 Task: Add a condition where "Hours since ticket status new Is Sixty" in pending tickets.
Action: Mouse moved to (171, 536)
Screenshot: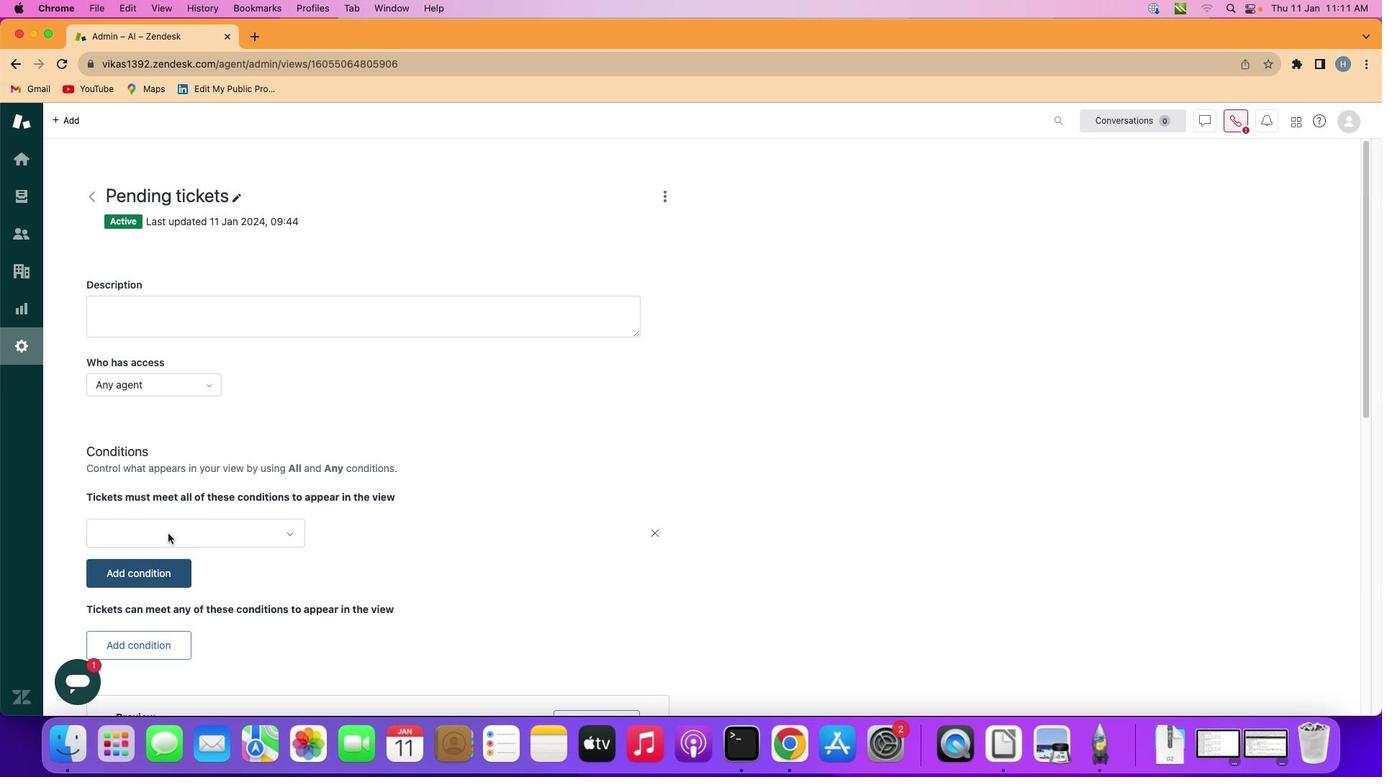
Action: Mouse pressed left at (171, 536)
Screenshot: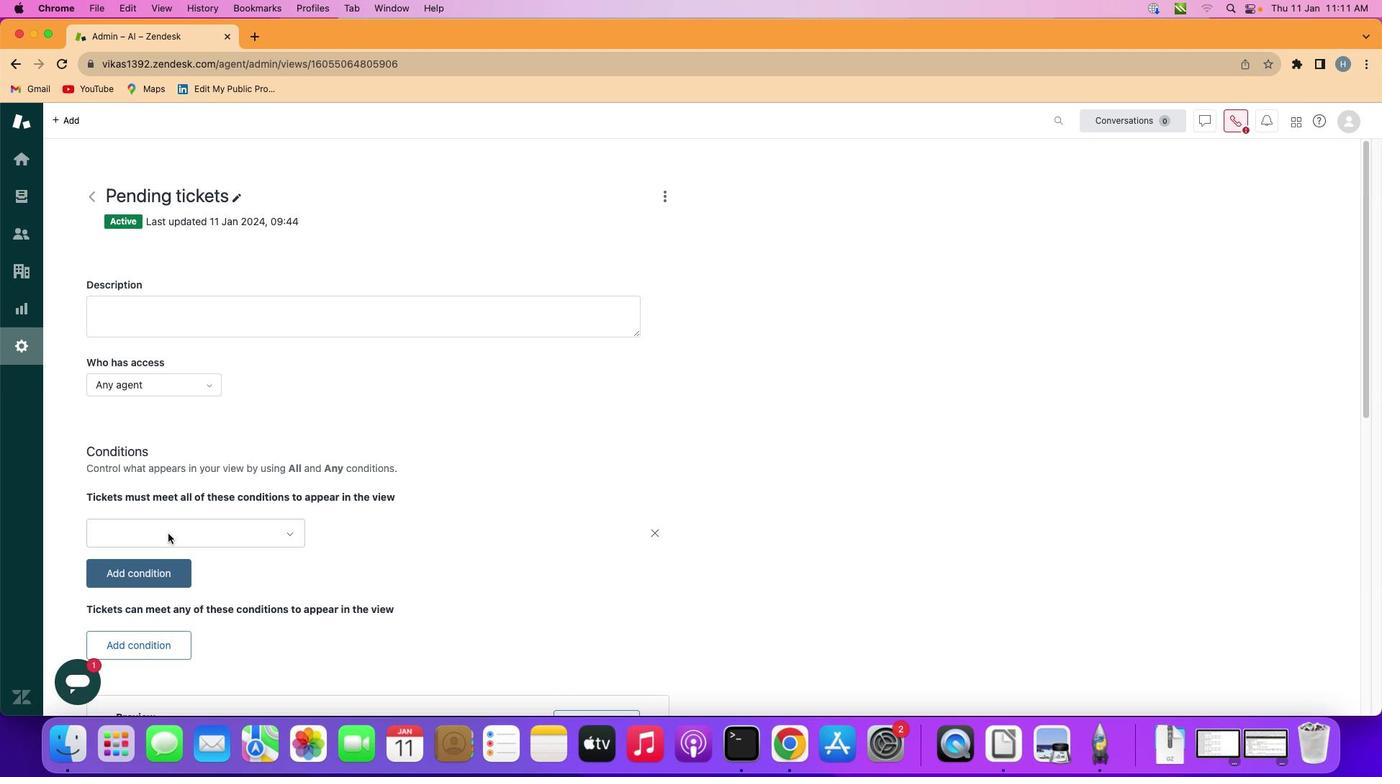 
Action: Mouse moved to (247, 530)
Screenshot: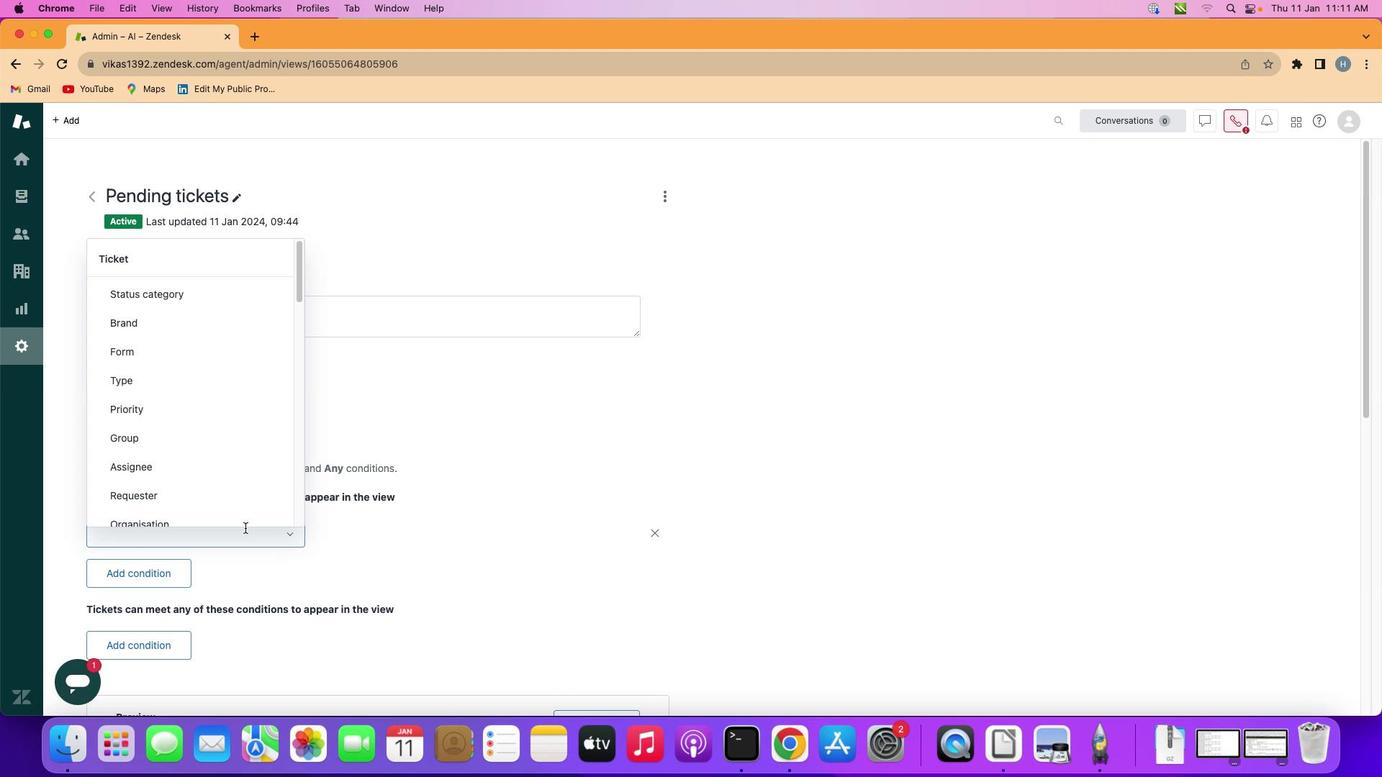 
Action: Mouse pressed left at (247, 530)
Screenshot: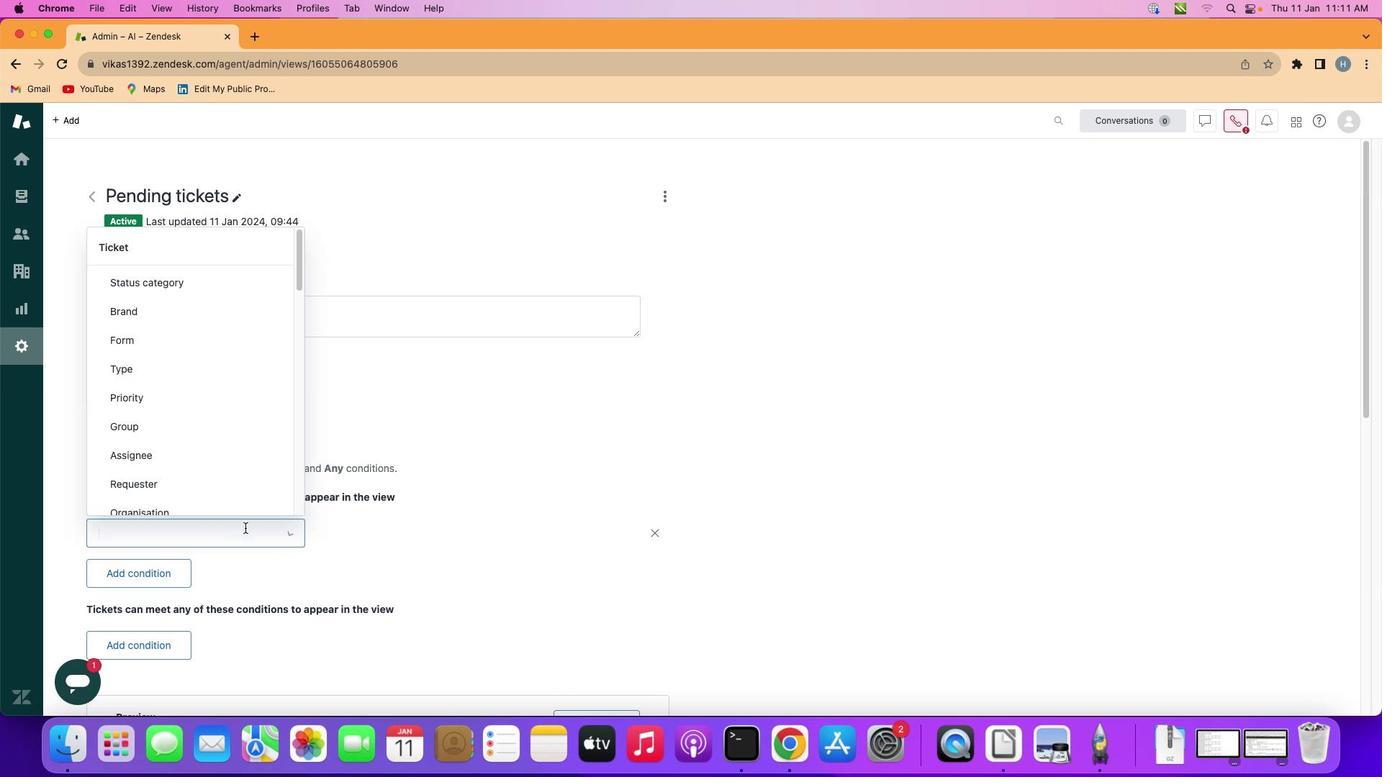 
Action: Mouse moved to (231, 394)
Screenshot: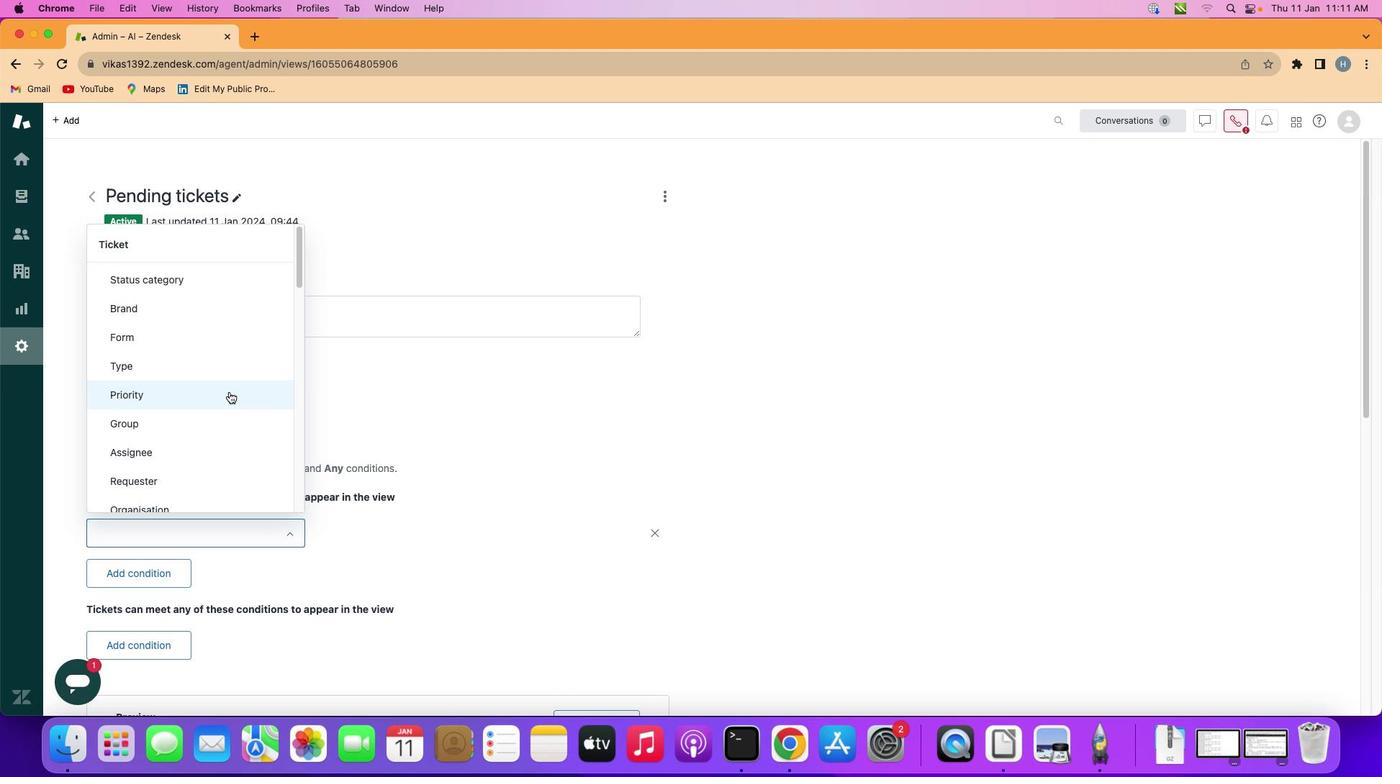 
Action: Mouse scrolled (231, 394) with delta (2, 1)
Screenshot: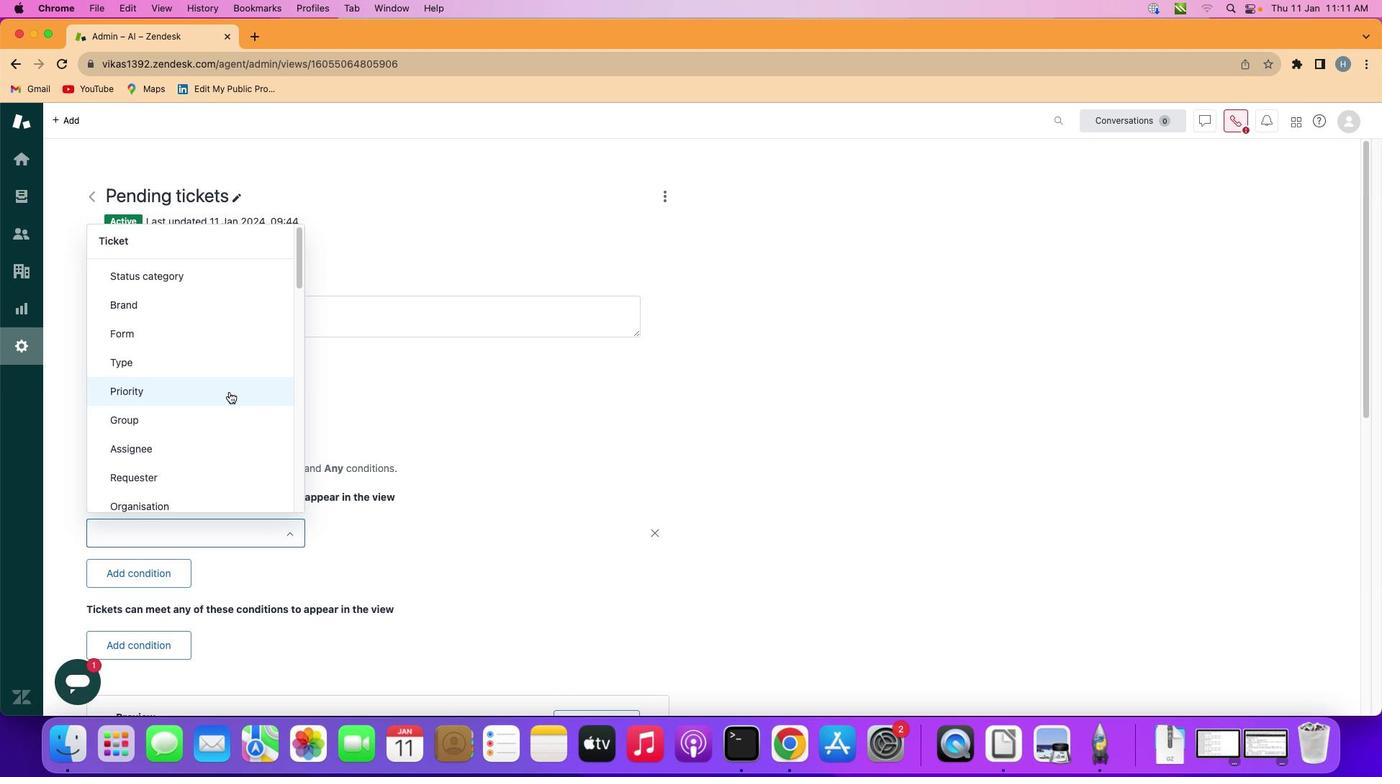 
Action: Mouse scrolled (231, 394) with delta (2, 1)
Screenshot: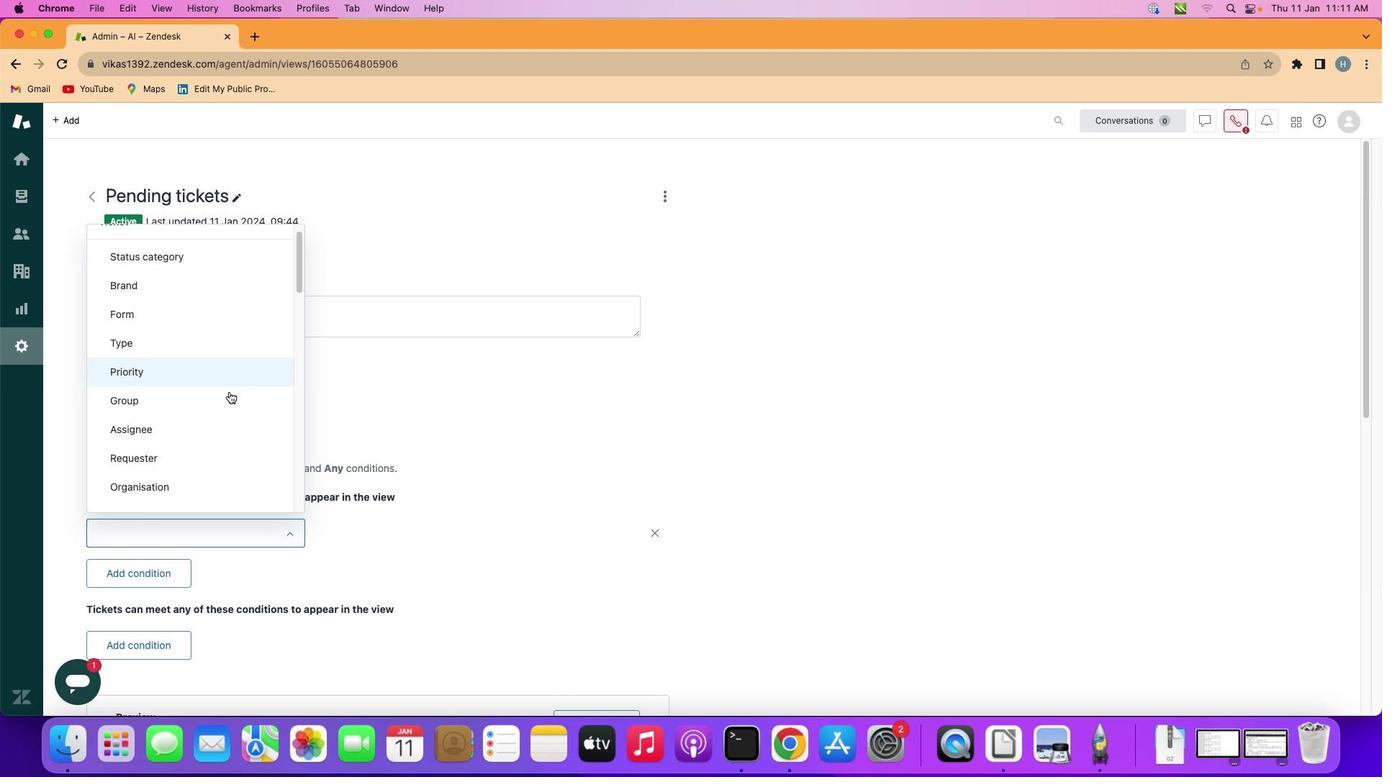 
Action: Mouse scrolled (231, 394) with delta (2, 1)
Screenshot: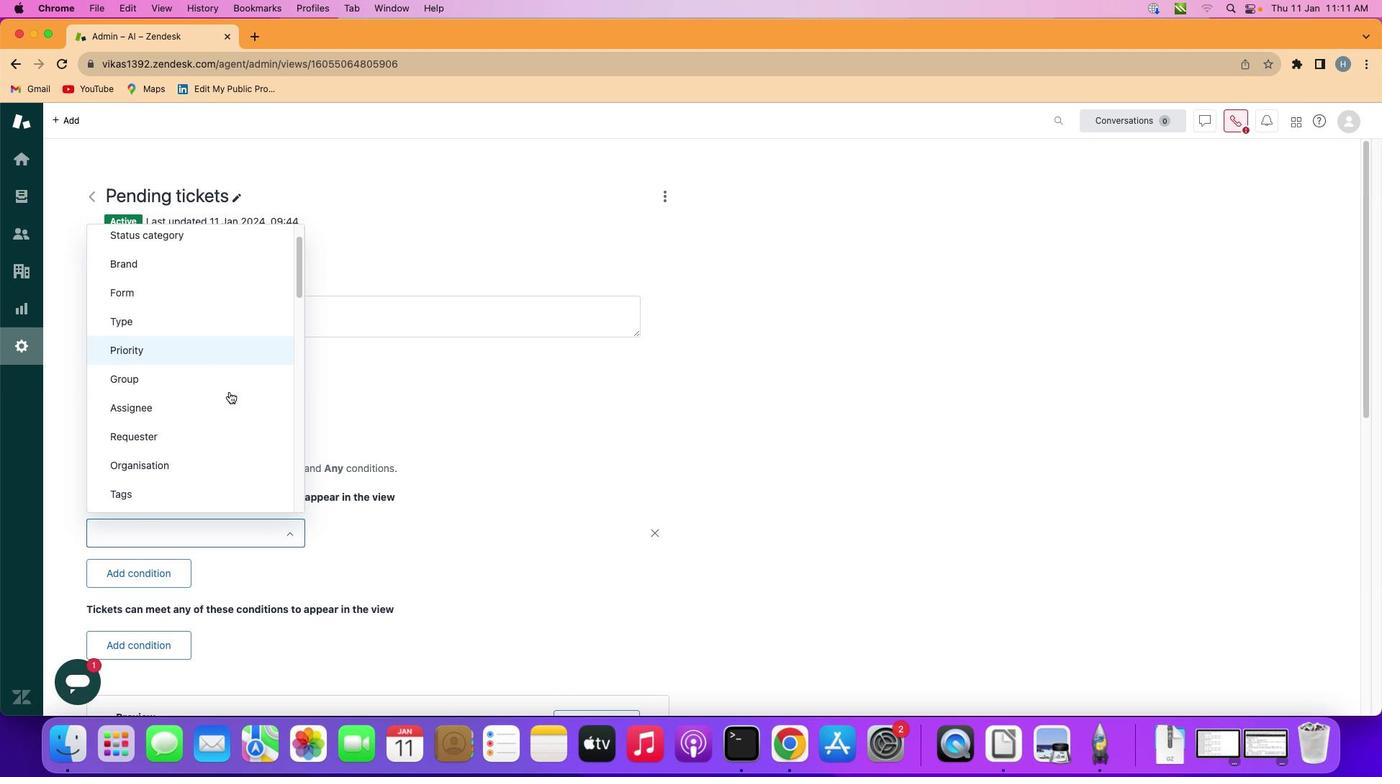 
Action: Mouse scrolled (231, 394) with delta (2, 1)
Screenshot: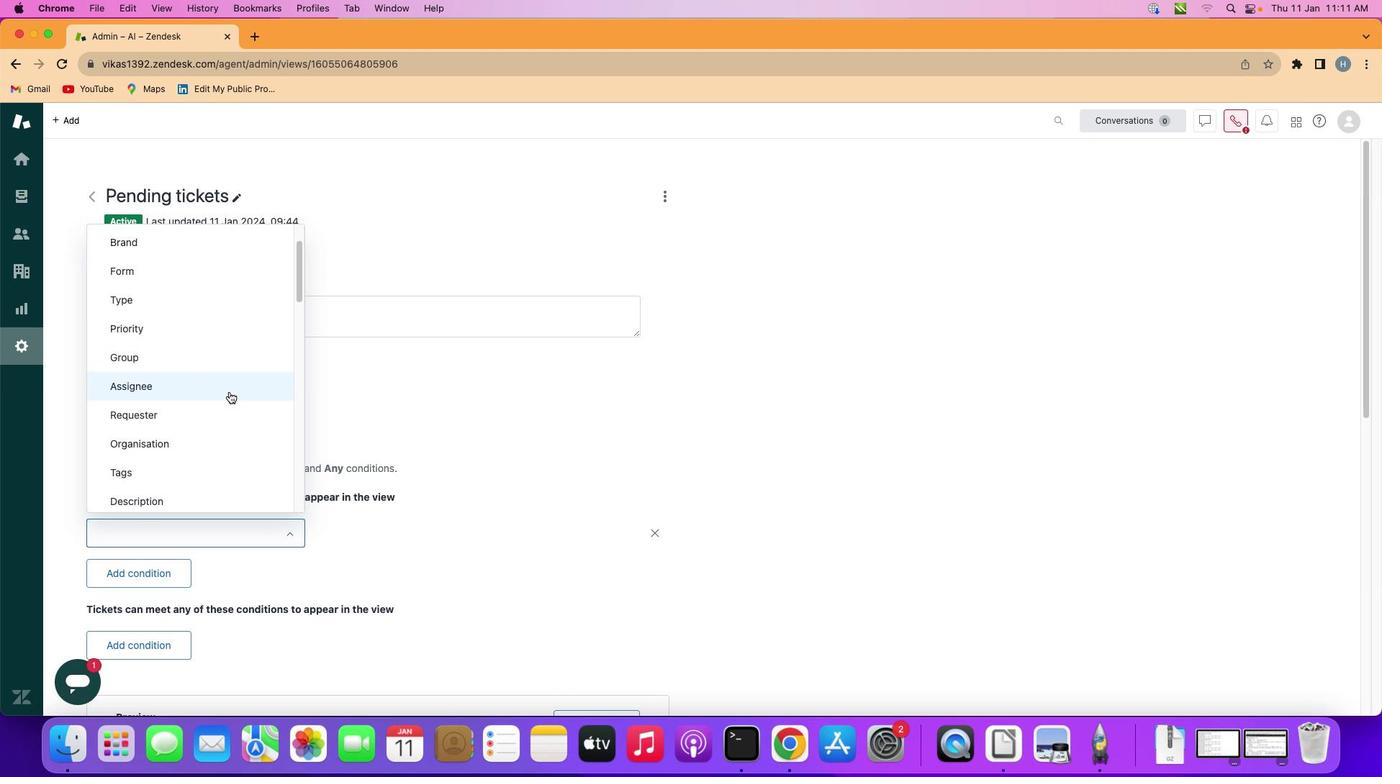 
Action: Mouse moved to (223, 396)
Screenshot: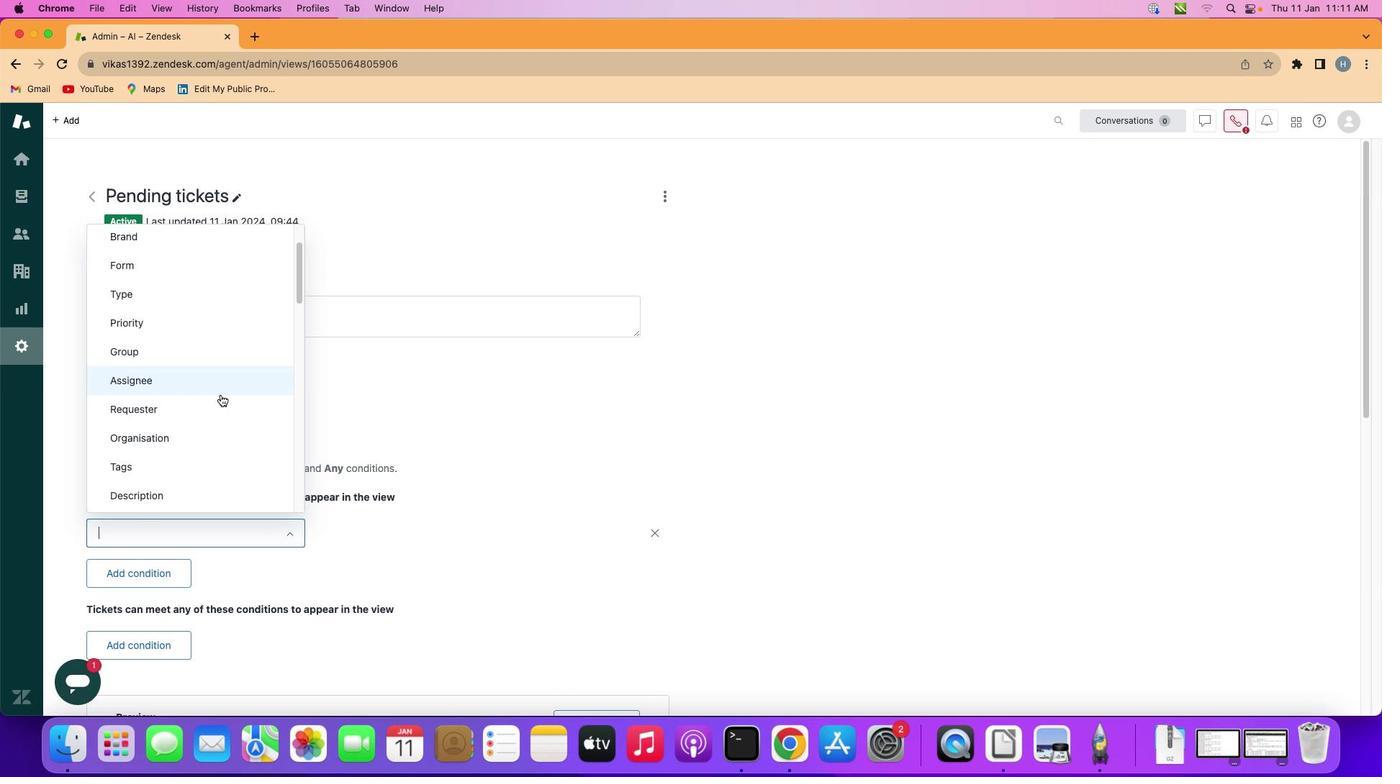 
Action: Mouse scrolled (223, 396) with delta (2, 1)
Screenshot: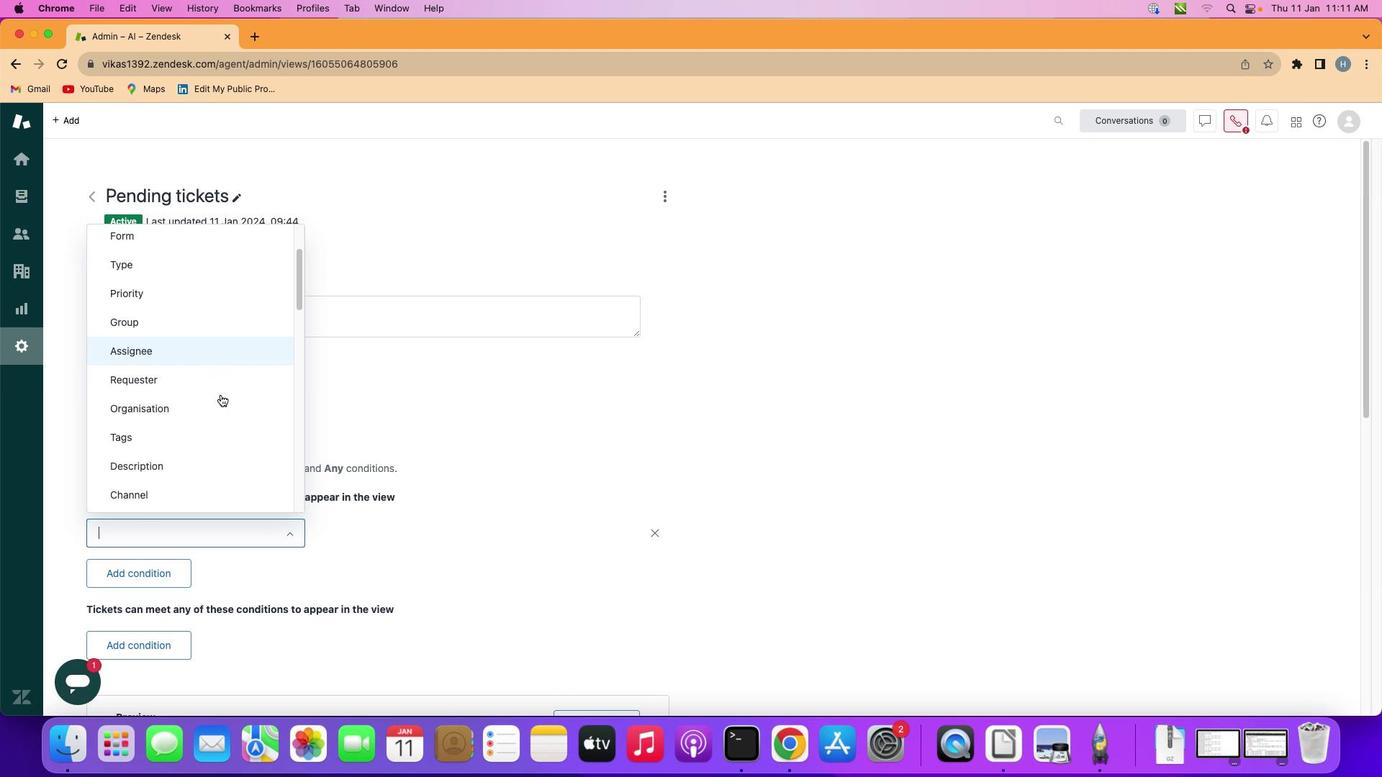 
Action: Mouse scrolled (223, 396) with delta (2, 1)
Screenshot: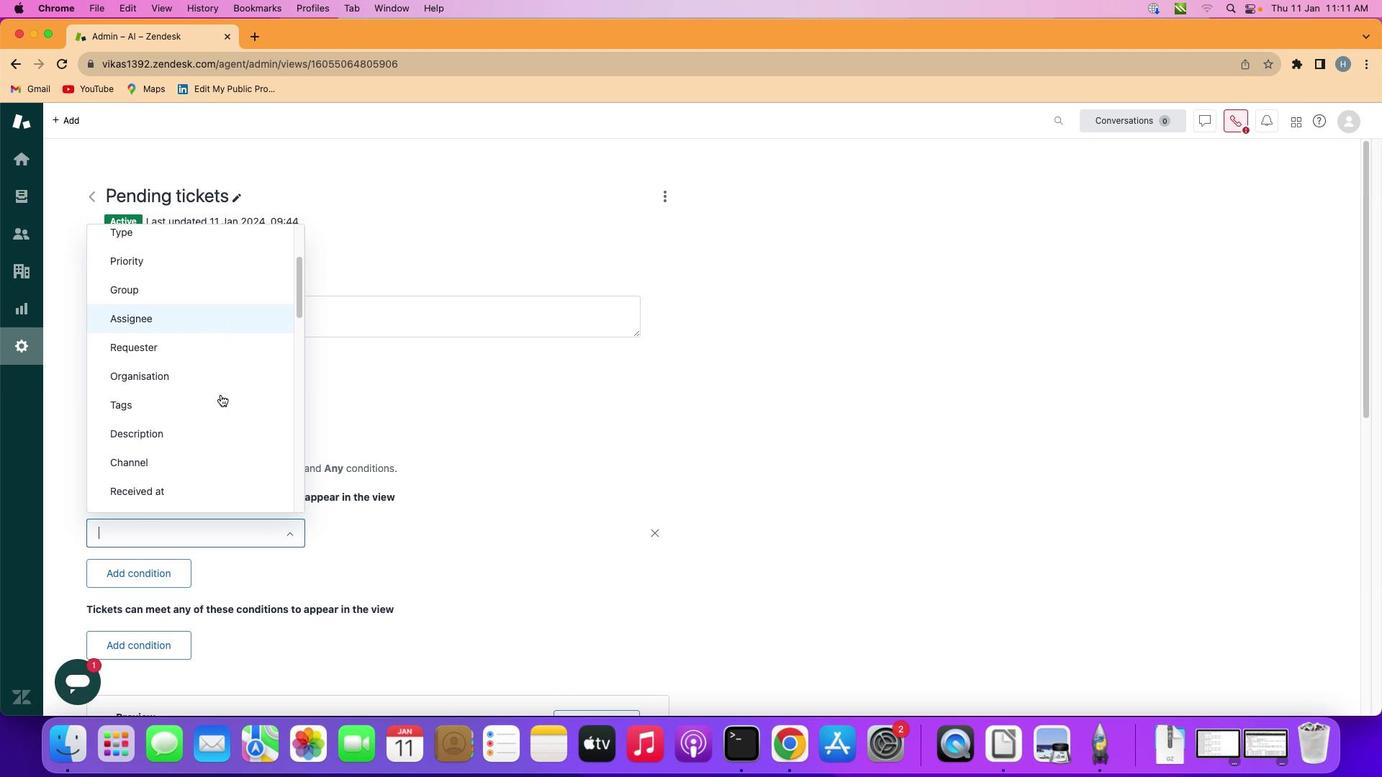 
Action: Mouse scrolled (223, 396) with delta (2, 0)
Screenshot: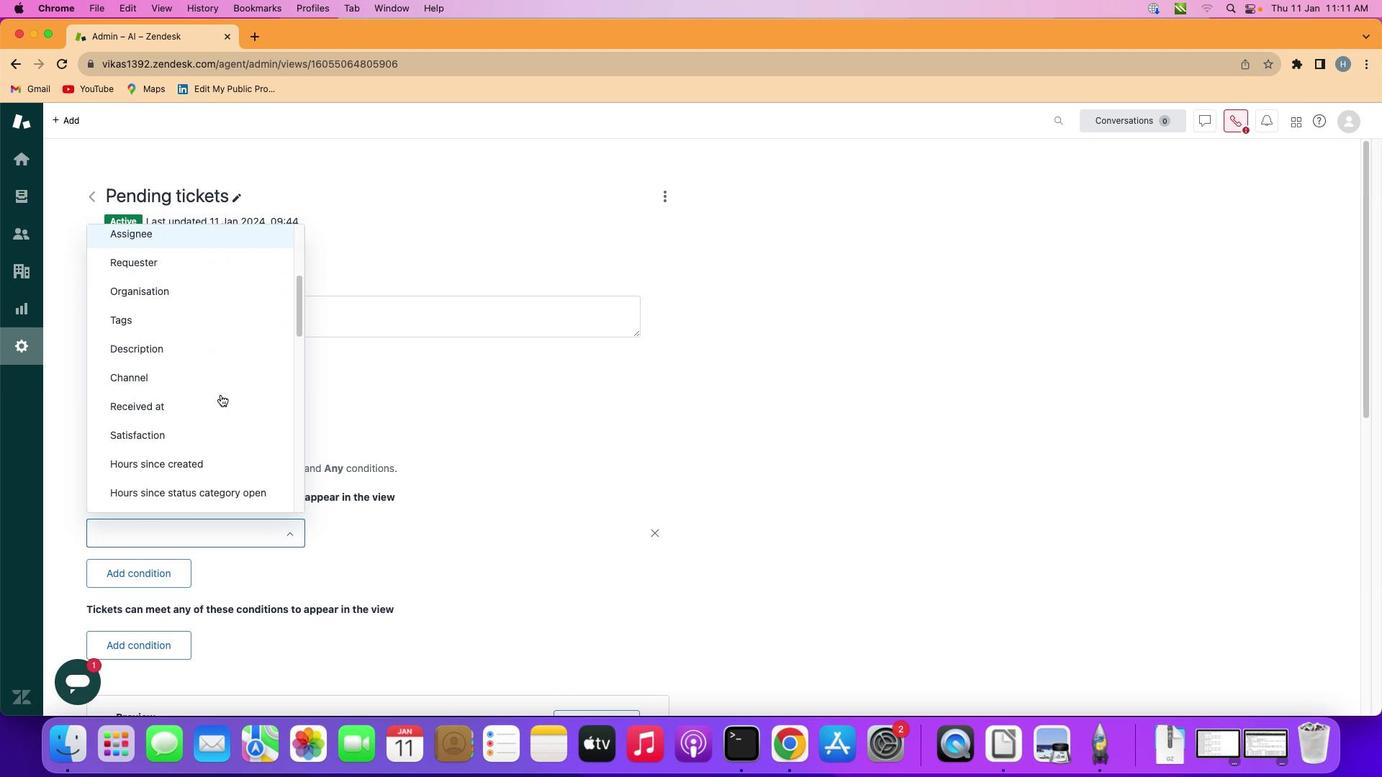 
Action: Mouse scrolled (223, 396) with delta (2, 0)
Screenshot: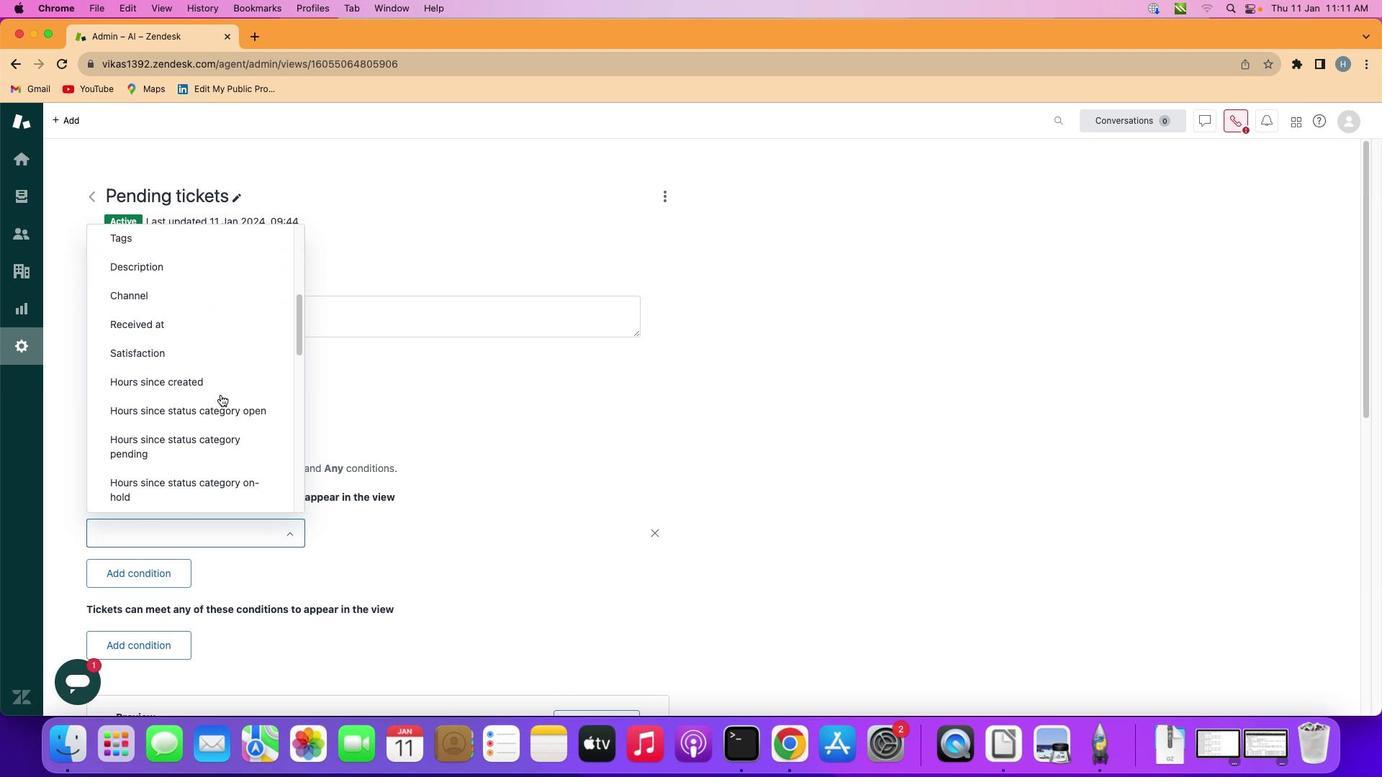 
Action: Mouse scrolled (223, 396) with delta (2, 0)
Screenshot: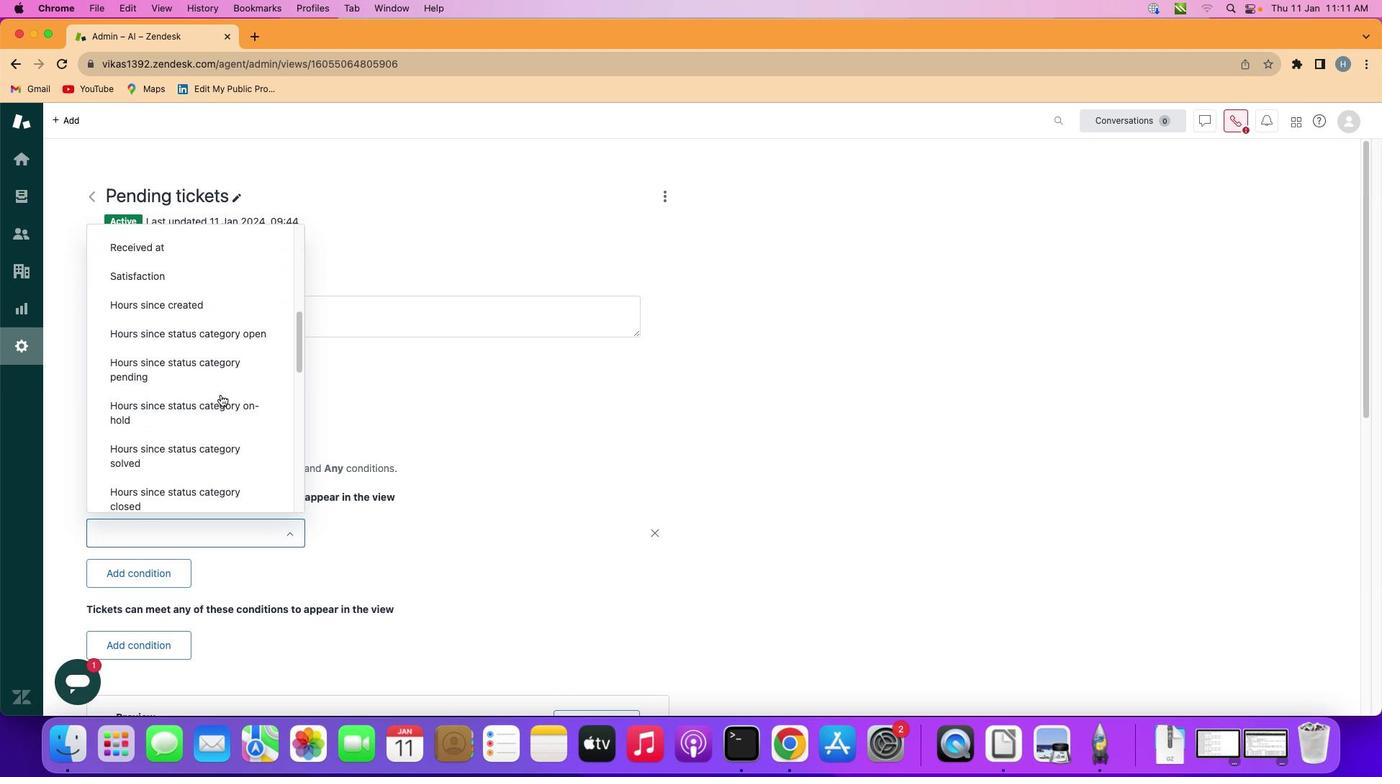 
Action: Mouse scrolled (223, 396) with delta (2, 0)
Screenshot: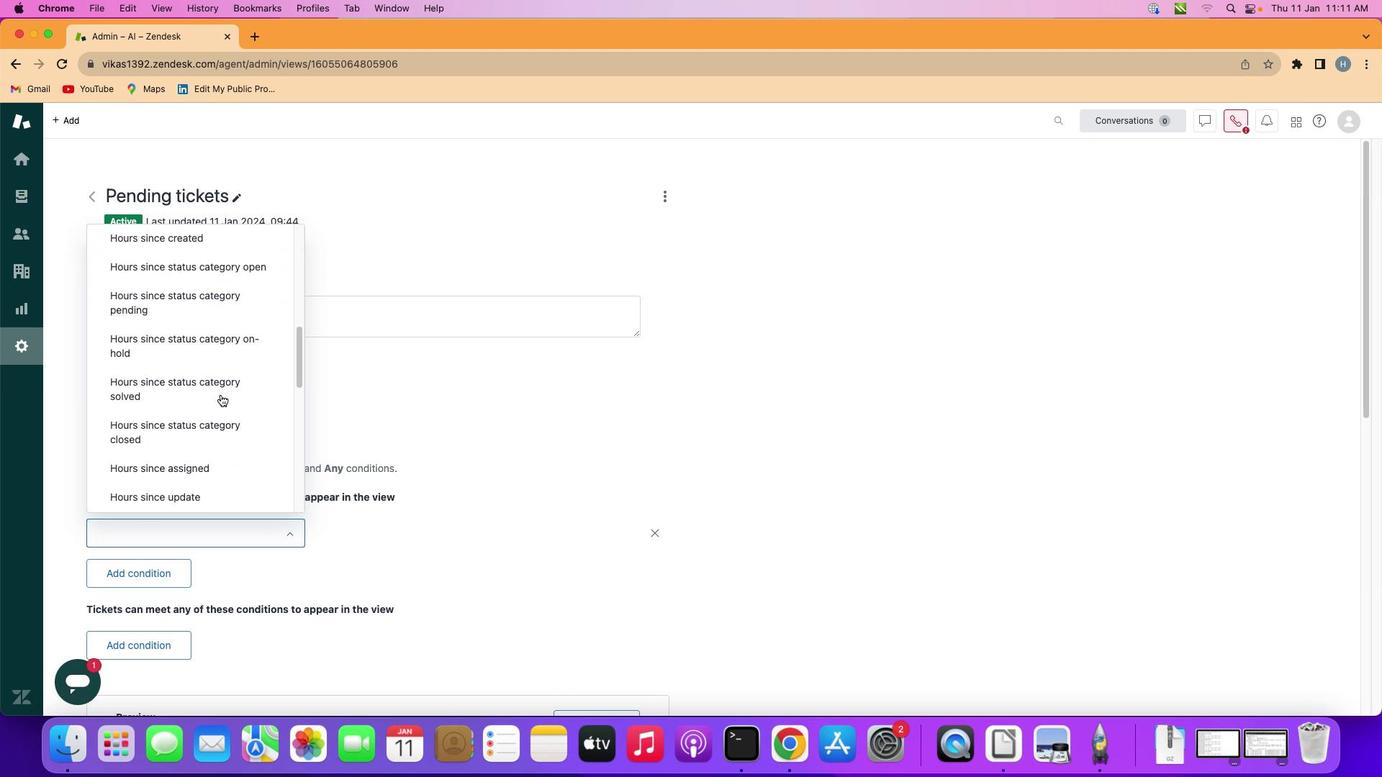 
Action: Mouse moved to (226, 393)
Screenshot: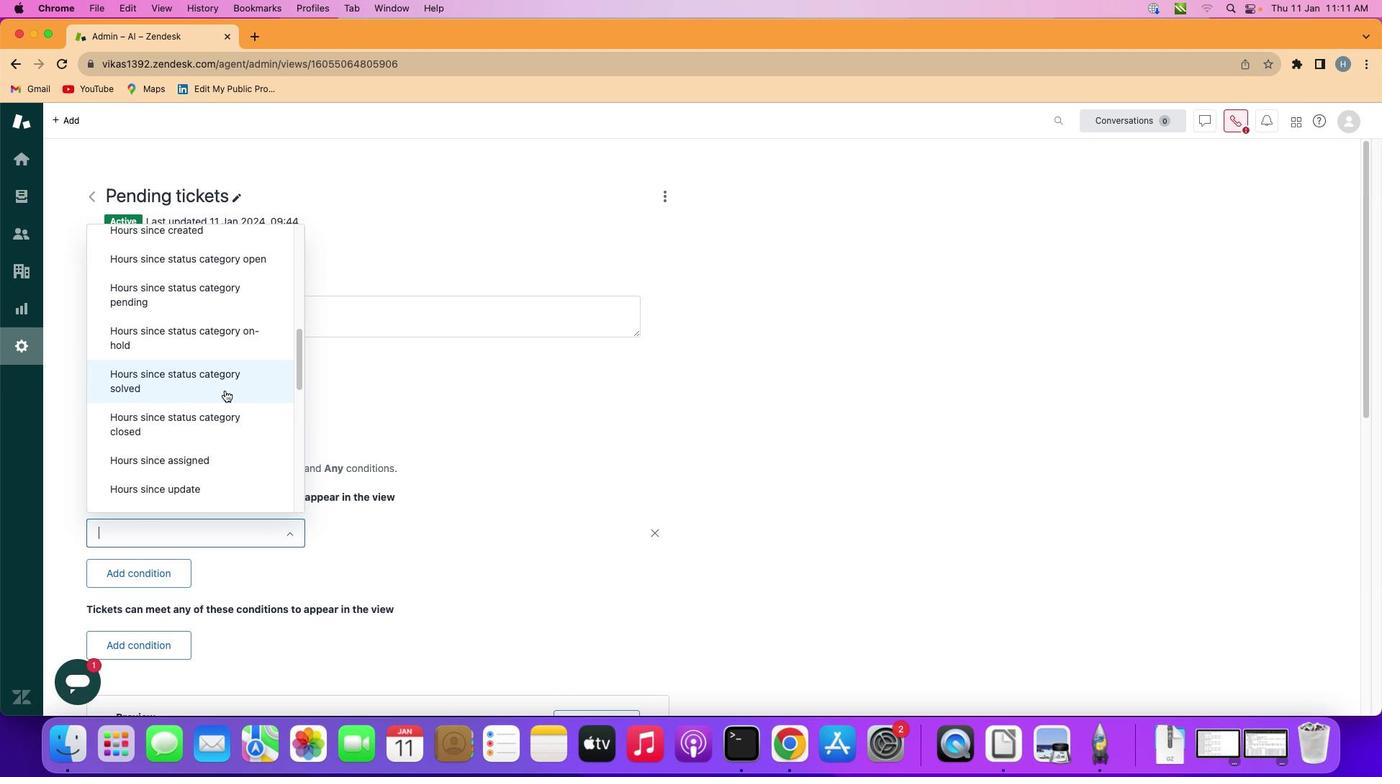 
Action: Mouse scrolled (226, 393) with delta (2, 1)
Screenshot: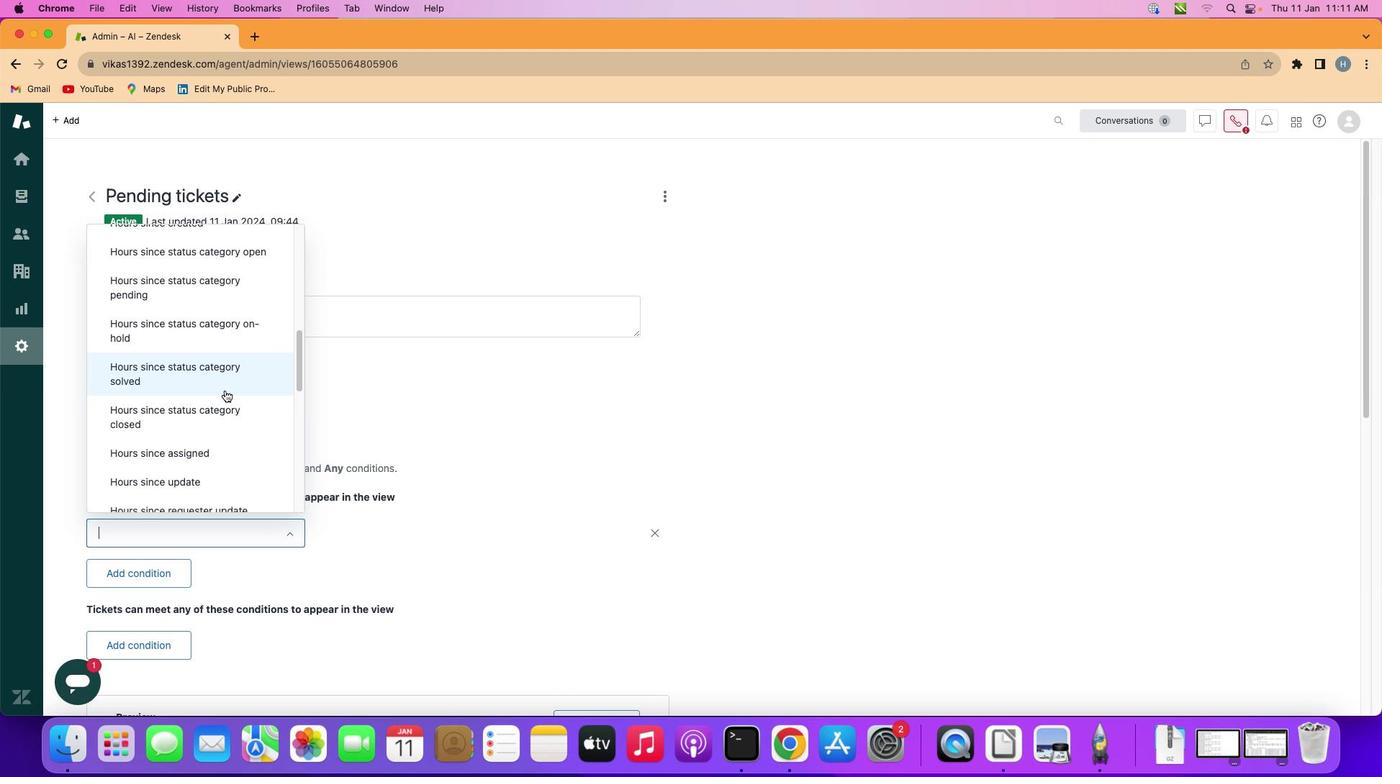 
Action: Mouse scrolled (226, 393) with delta (2, 1)
Screenshot: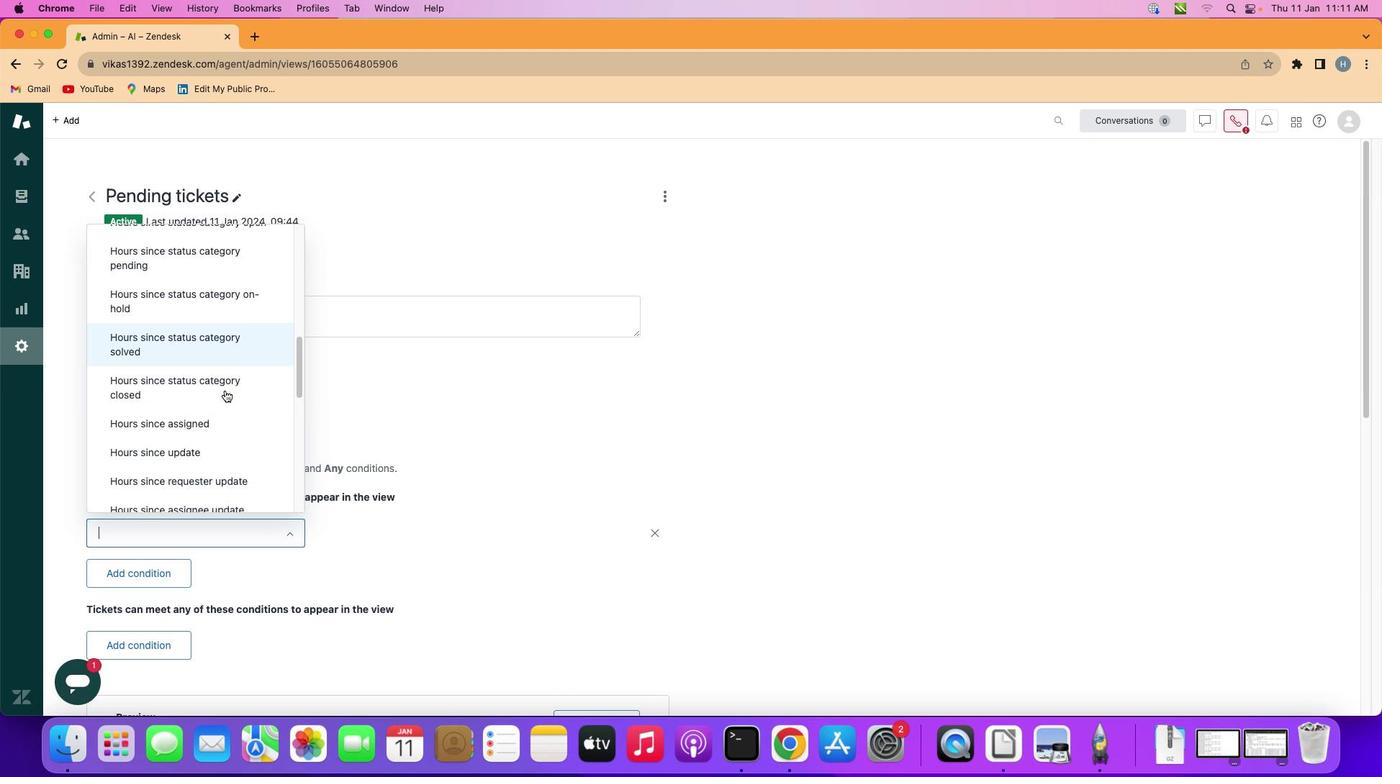 
Action: Mouse scrolled (226, 393) with delta (2, 1)
Screenshot: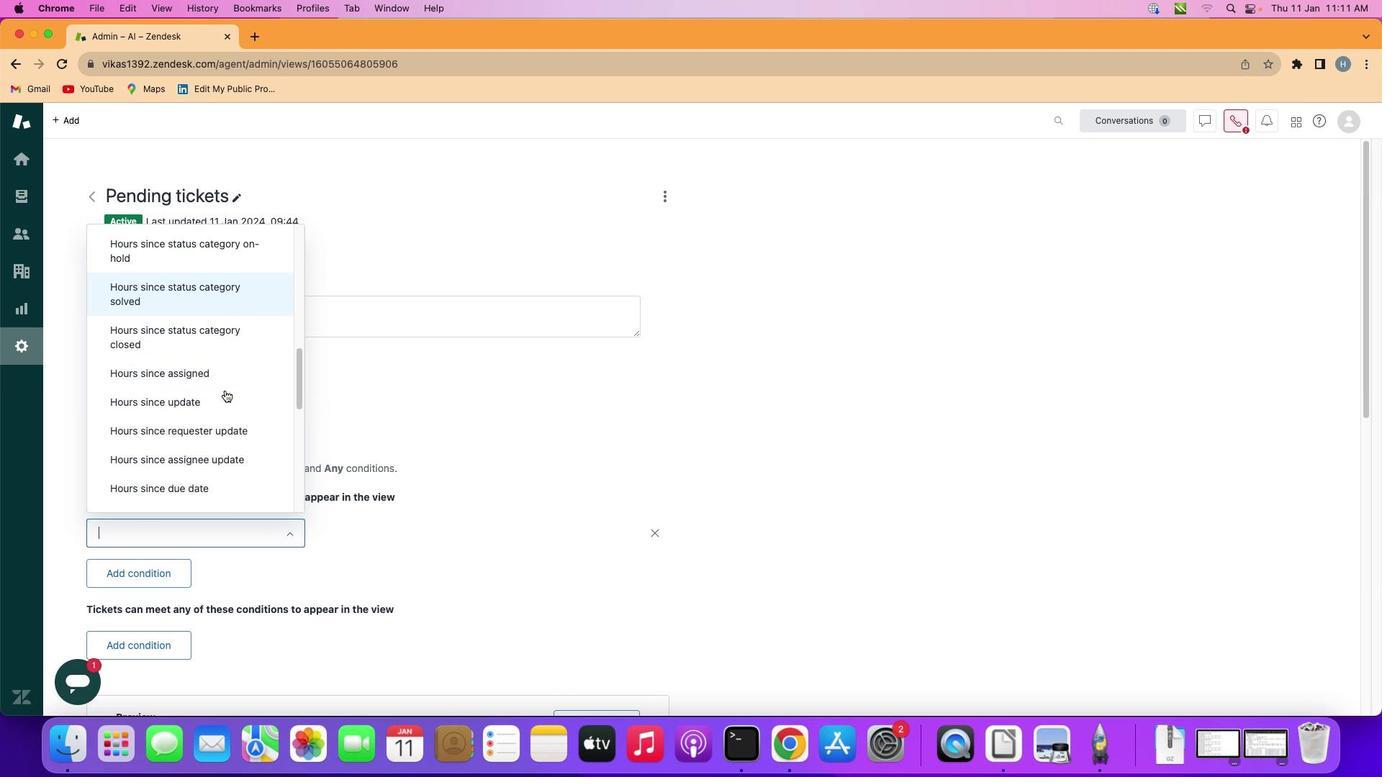 
Action: Mouse scrolled (226, 393) with delta (2, 0)
Screenshot: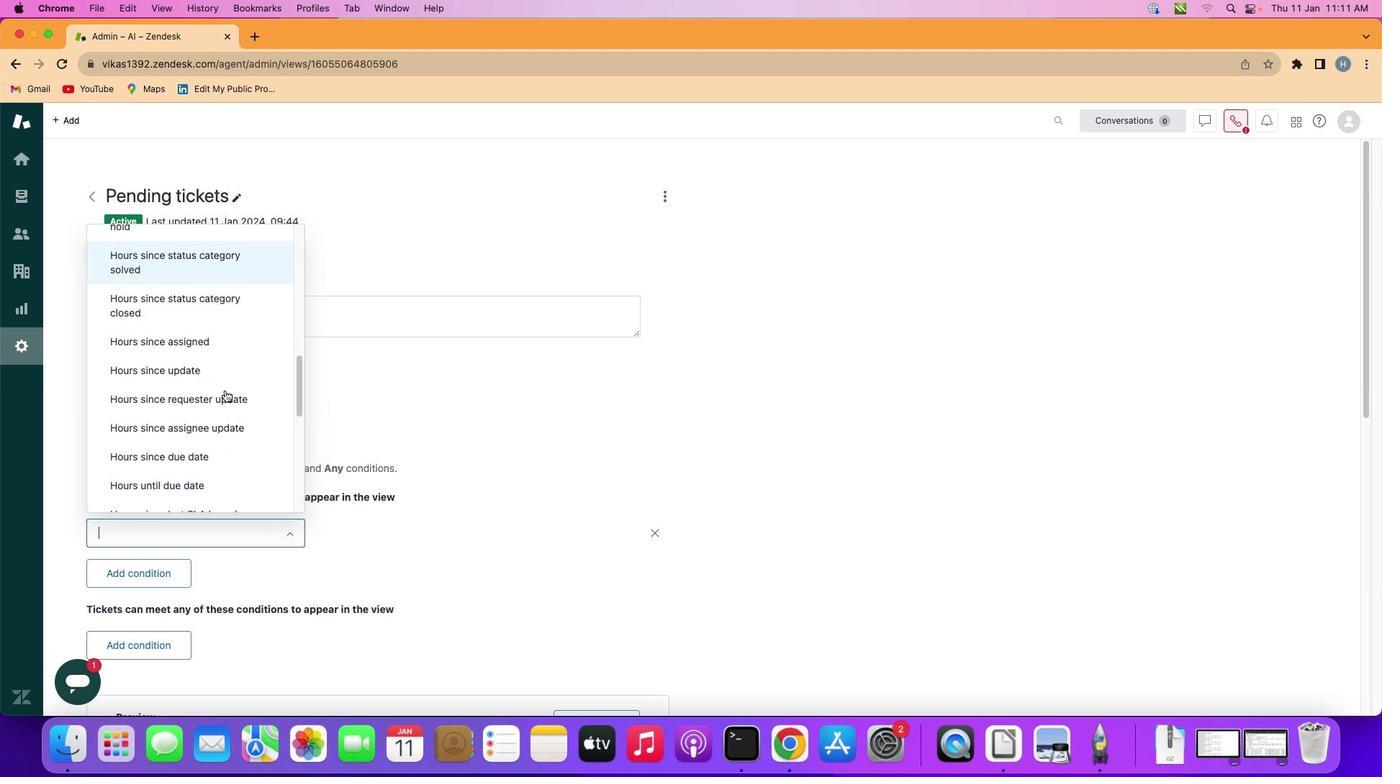 
Action: Mouse scrolled (226, 393) with delta (2, 1)
Screenshot: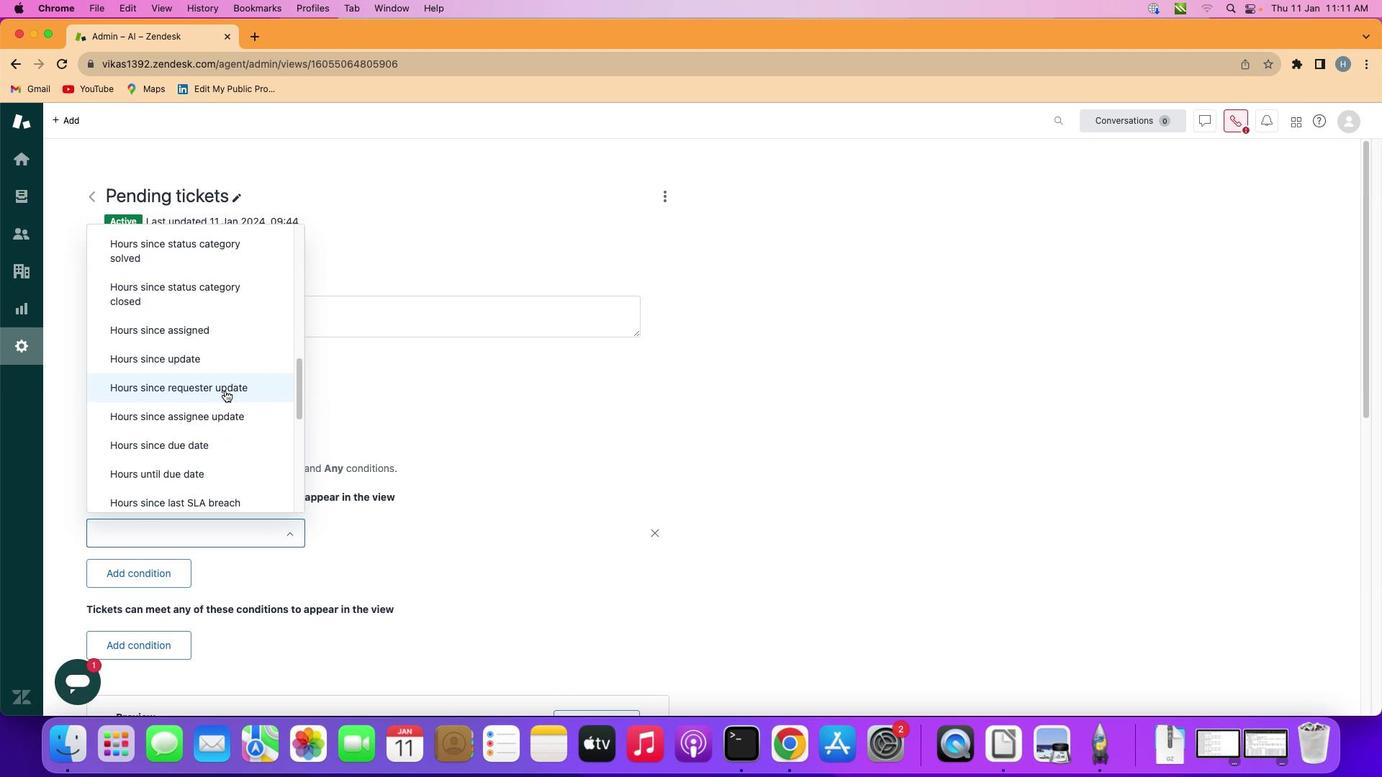 
Action: Mouse moved to (228, 393)
Screenshot: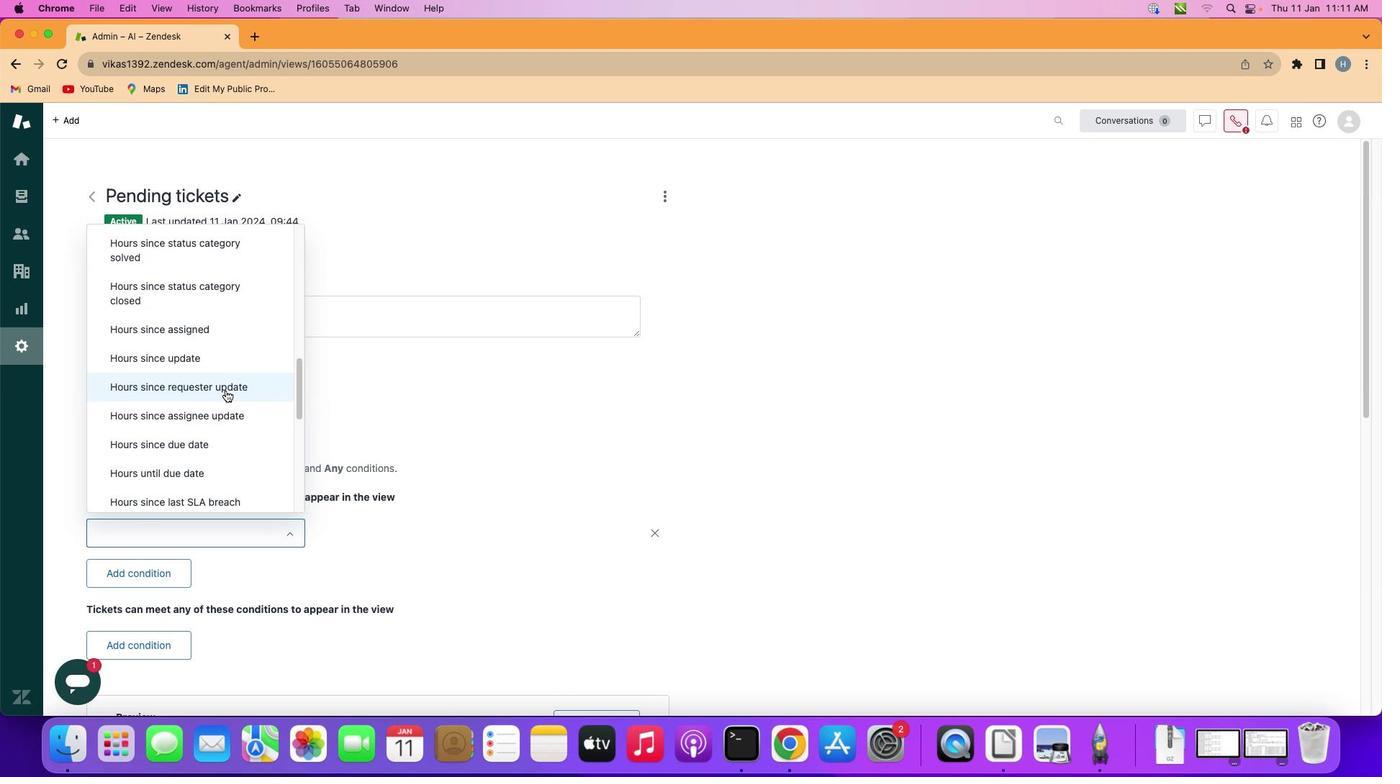 
Action: Mouse scrolled (228, 393) with delta (2, 1)
Screenshot: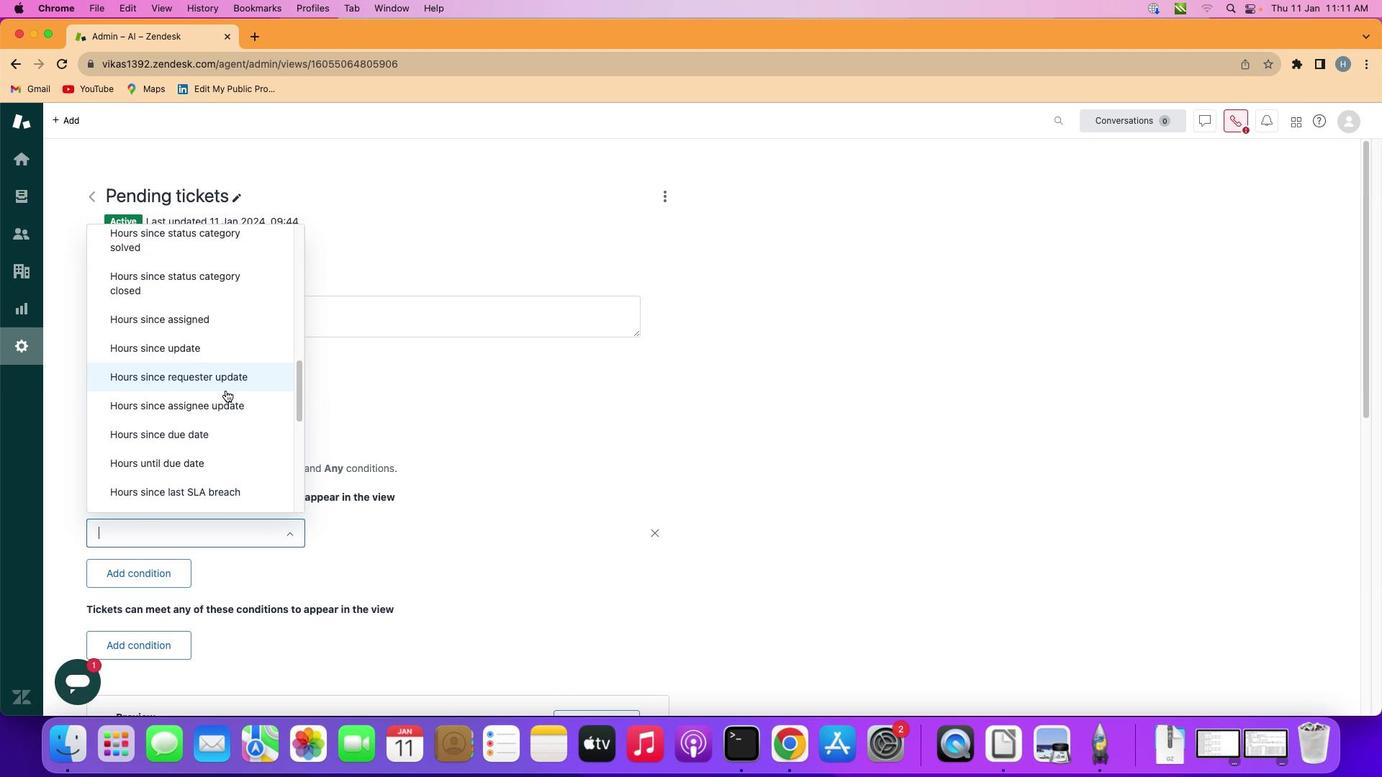 
Action: Mouse scrolled (228, 393) with delta (2, 1)
Screenshot: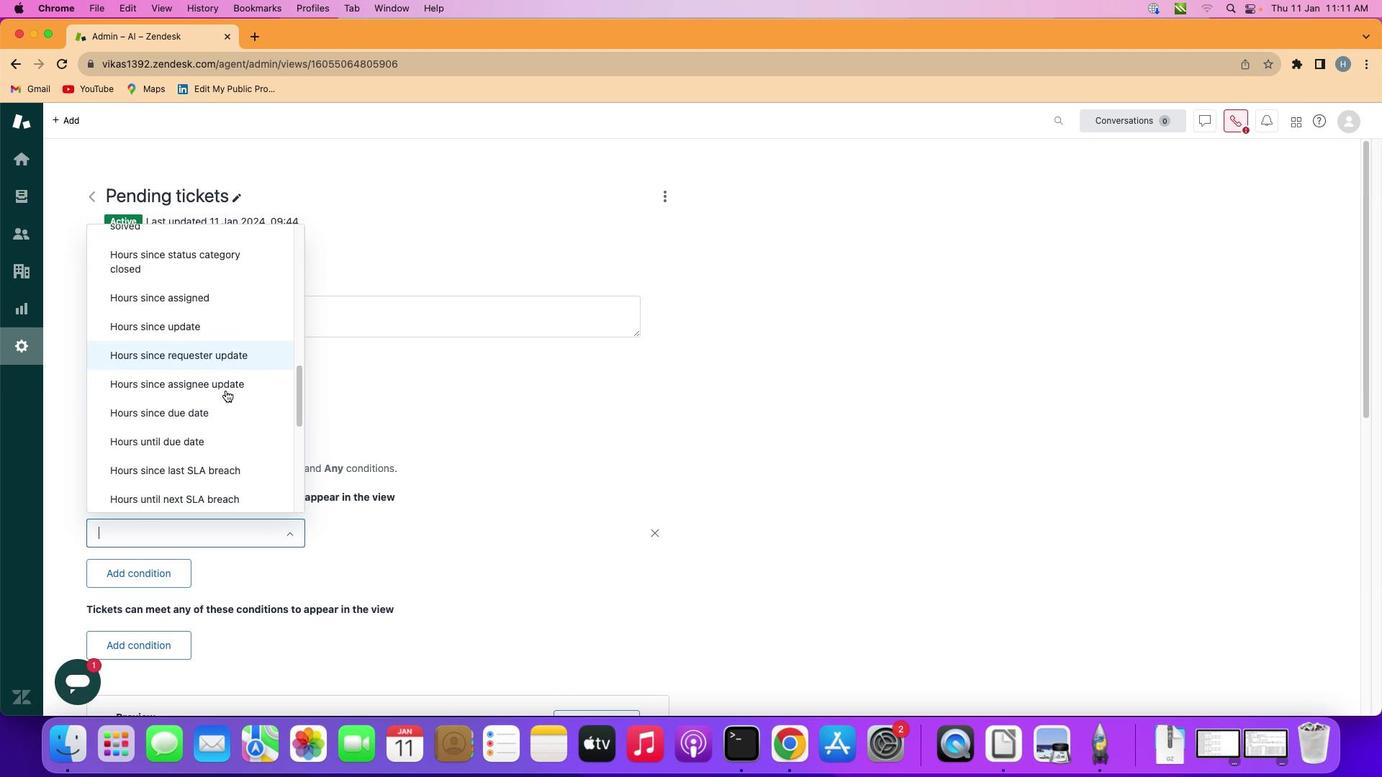 
Action: Mouse scrolled (228, 393) with delta (2, 1)
Screenshot: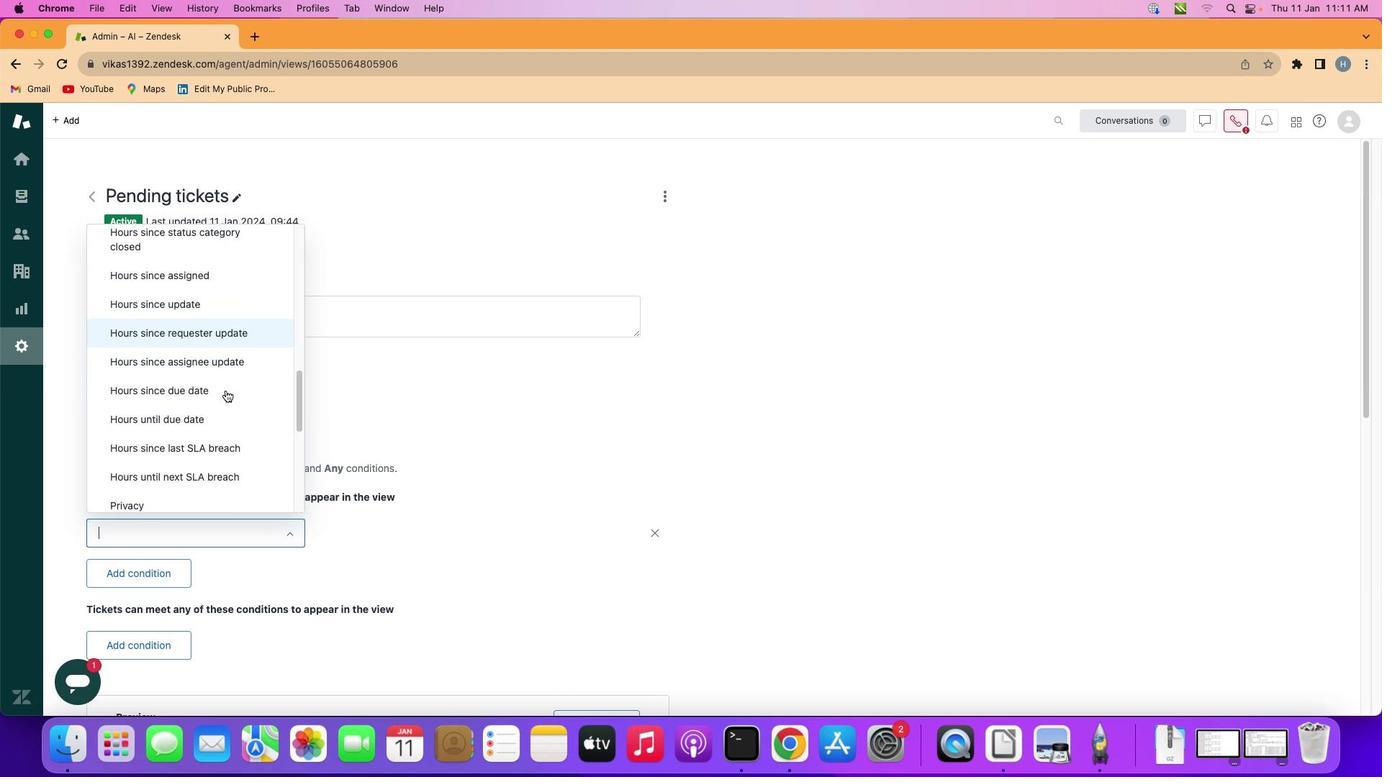 
Action: Mouse scrolled (228, 393) with delta (2, 1)
Screenshot: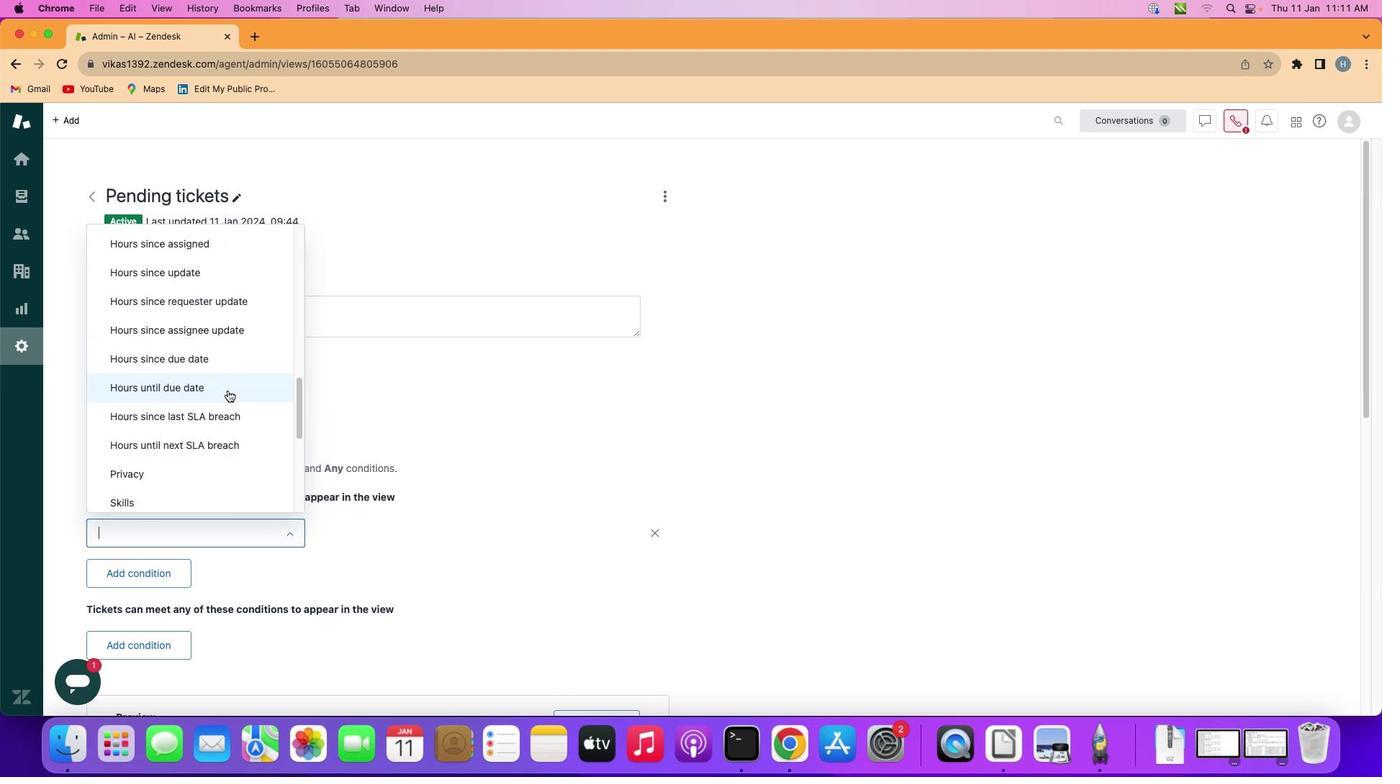 
Action: Mouse moved to (229, 392)
Screenshot: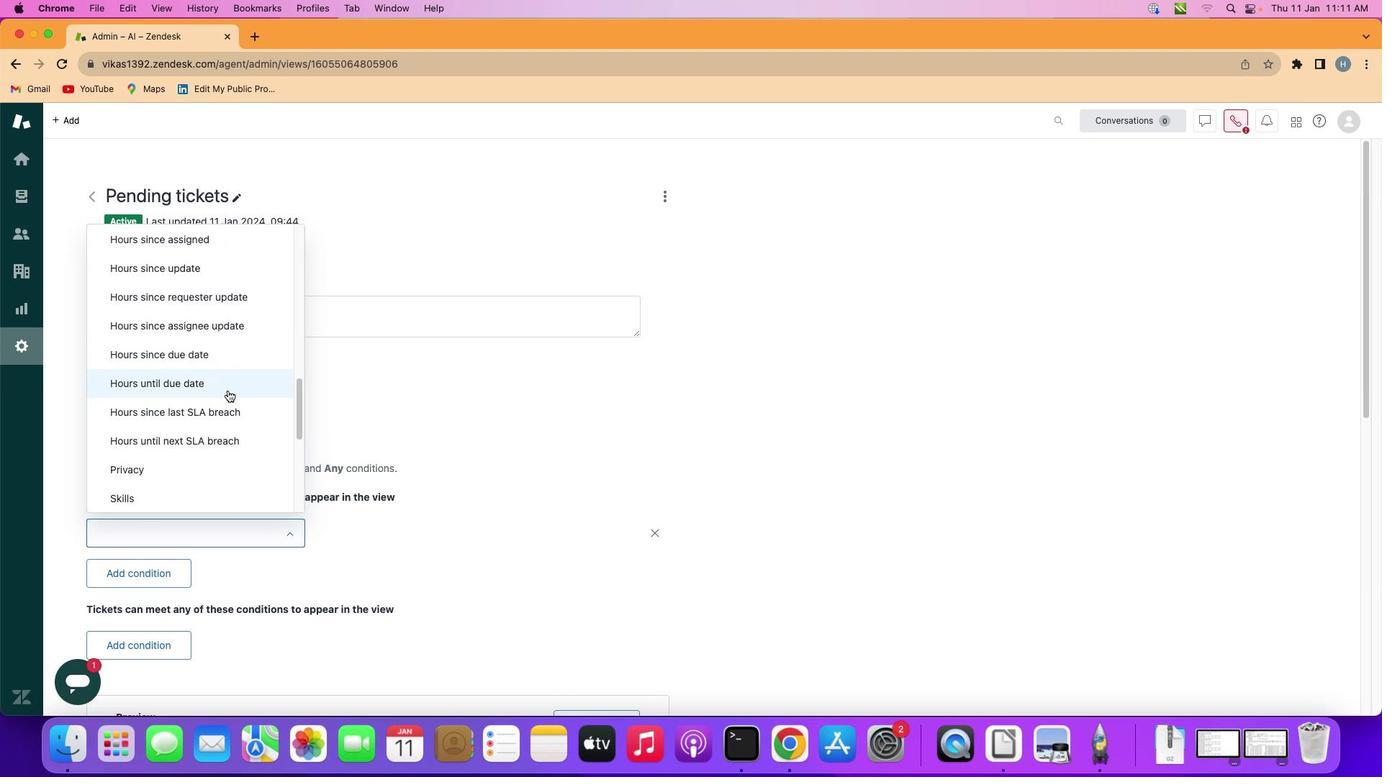 
Action: Mouse scrolled (229, 392) with delta (2, 1)
Screenshot: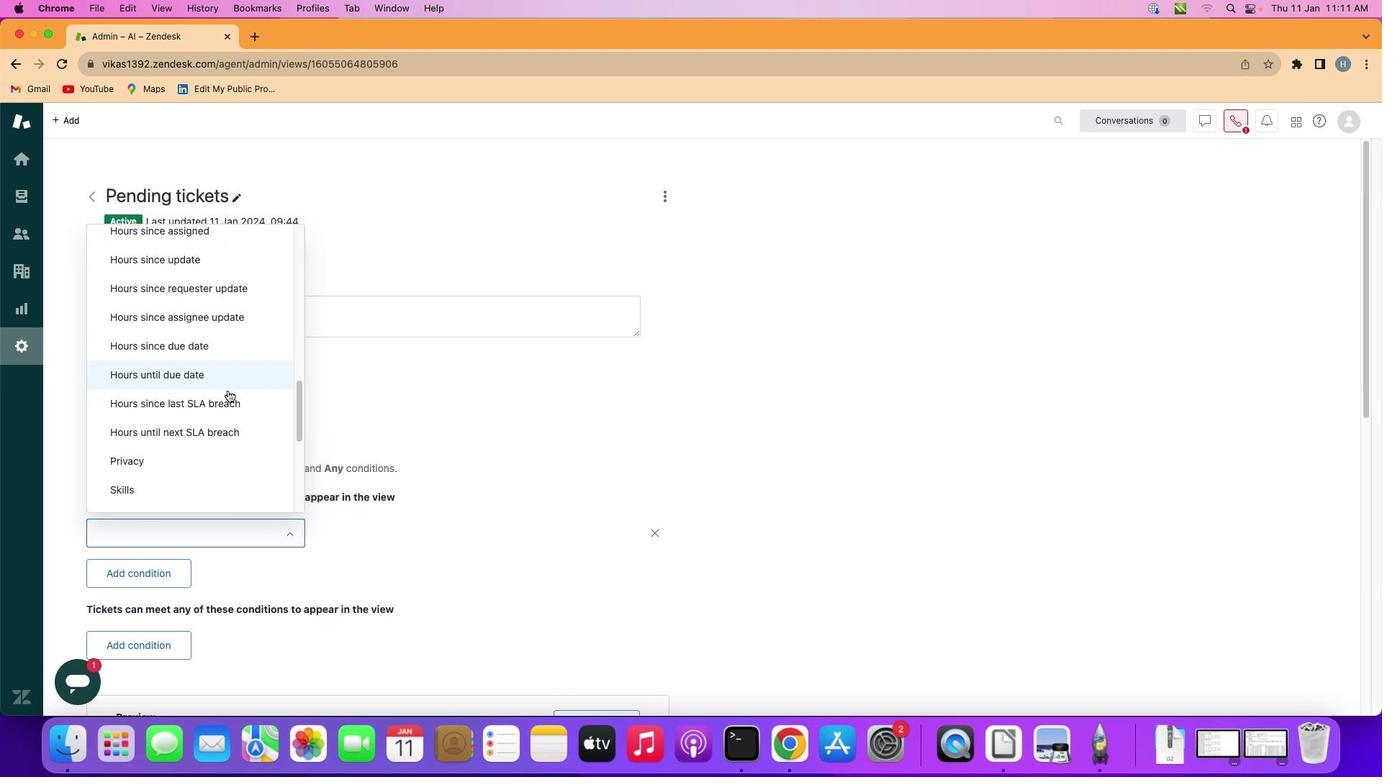 
Action: Mouse scrolled (229, 392) with delta (2, 1)
Screenshot: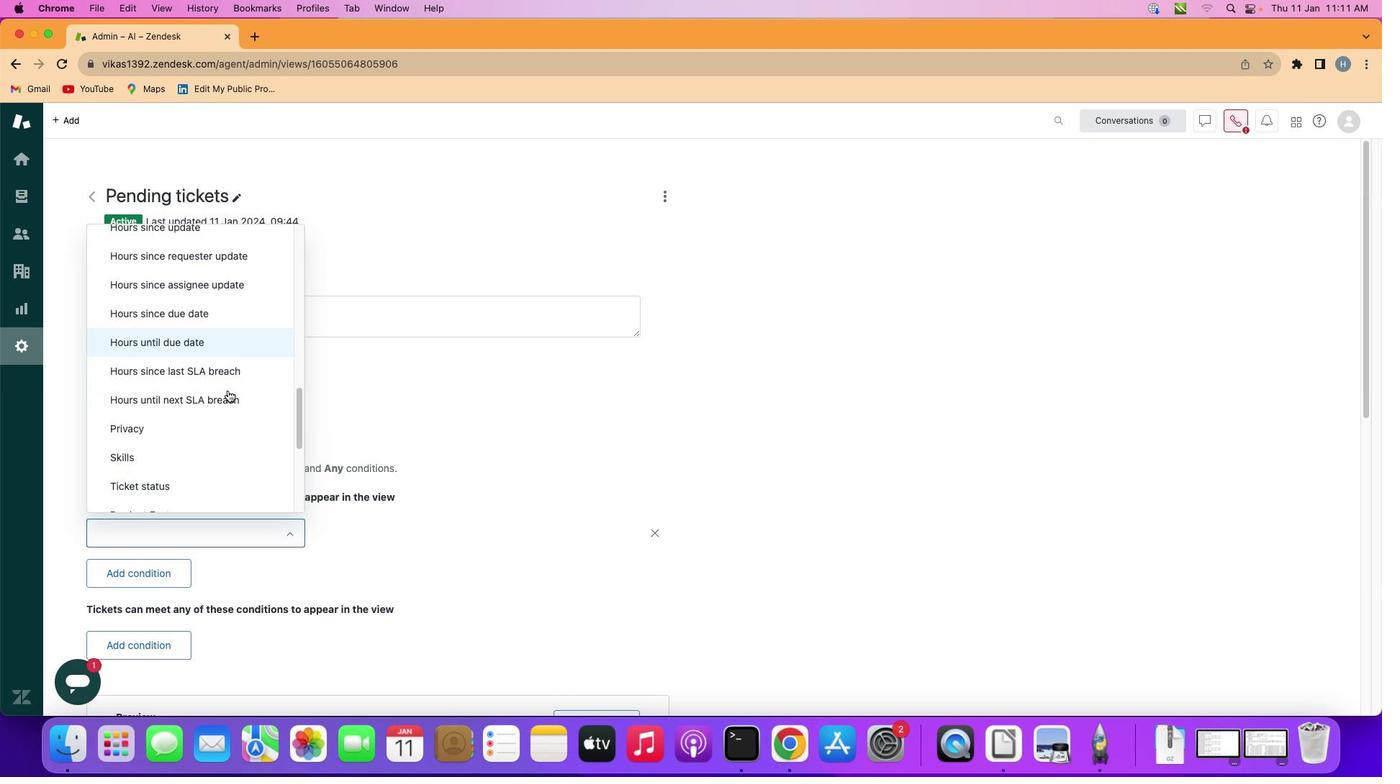 
Action: Mouse scrolled (229, 392) with delta (2, 1)
Screenshot: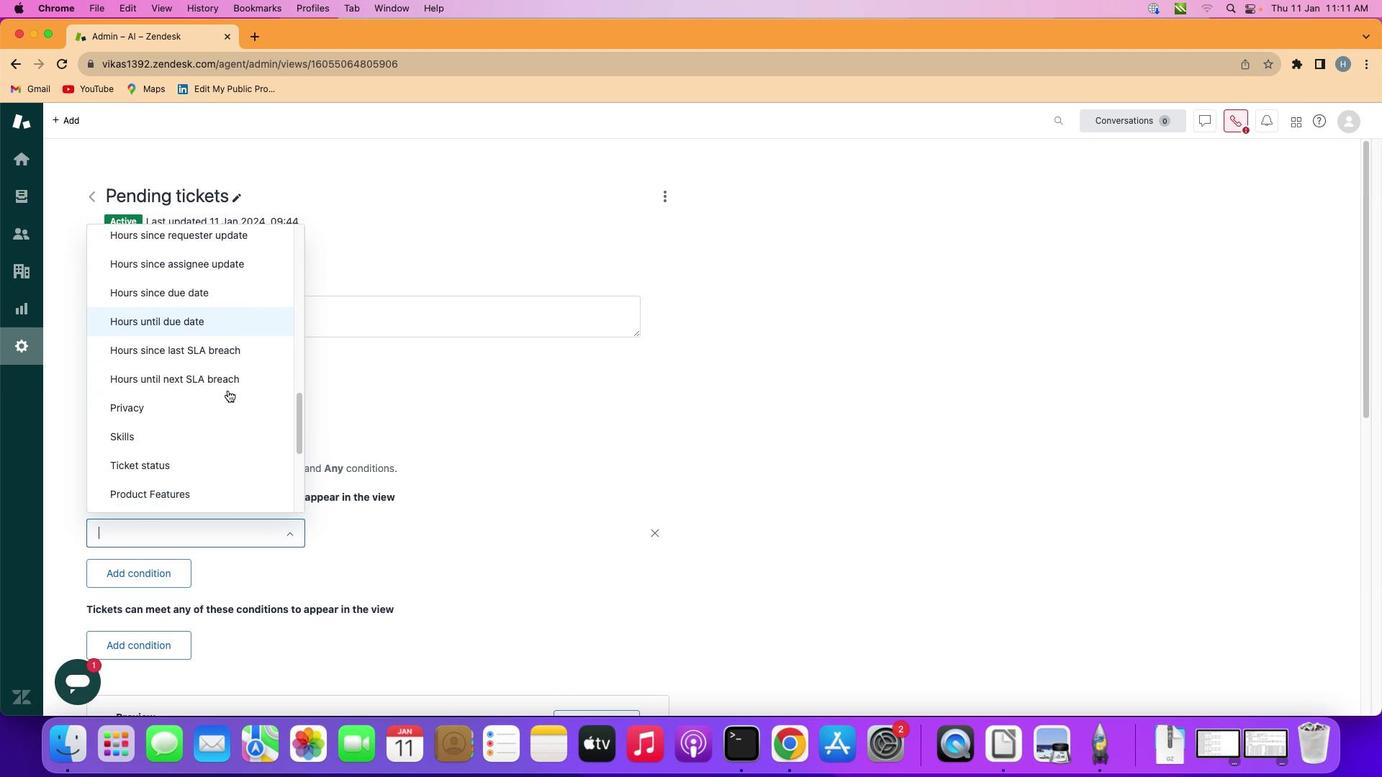 
Action: Mouse scrolled (229, 392) with delta (2, 1)
Screenshot: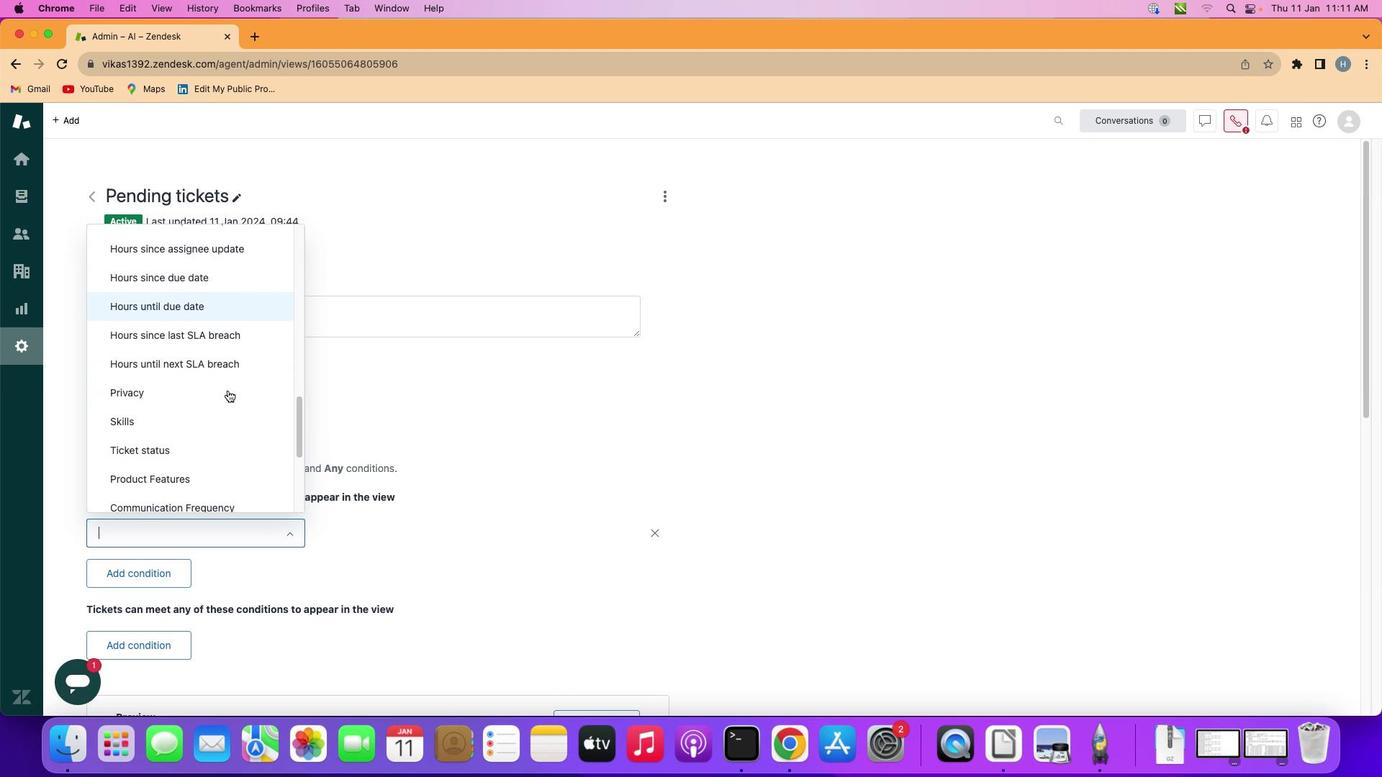 
Action: Mouse scrolled (229, 392) with delta (2, 1)
Screenshot: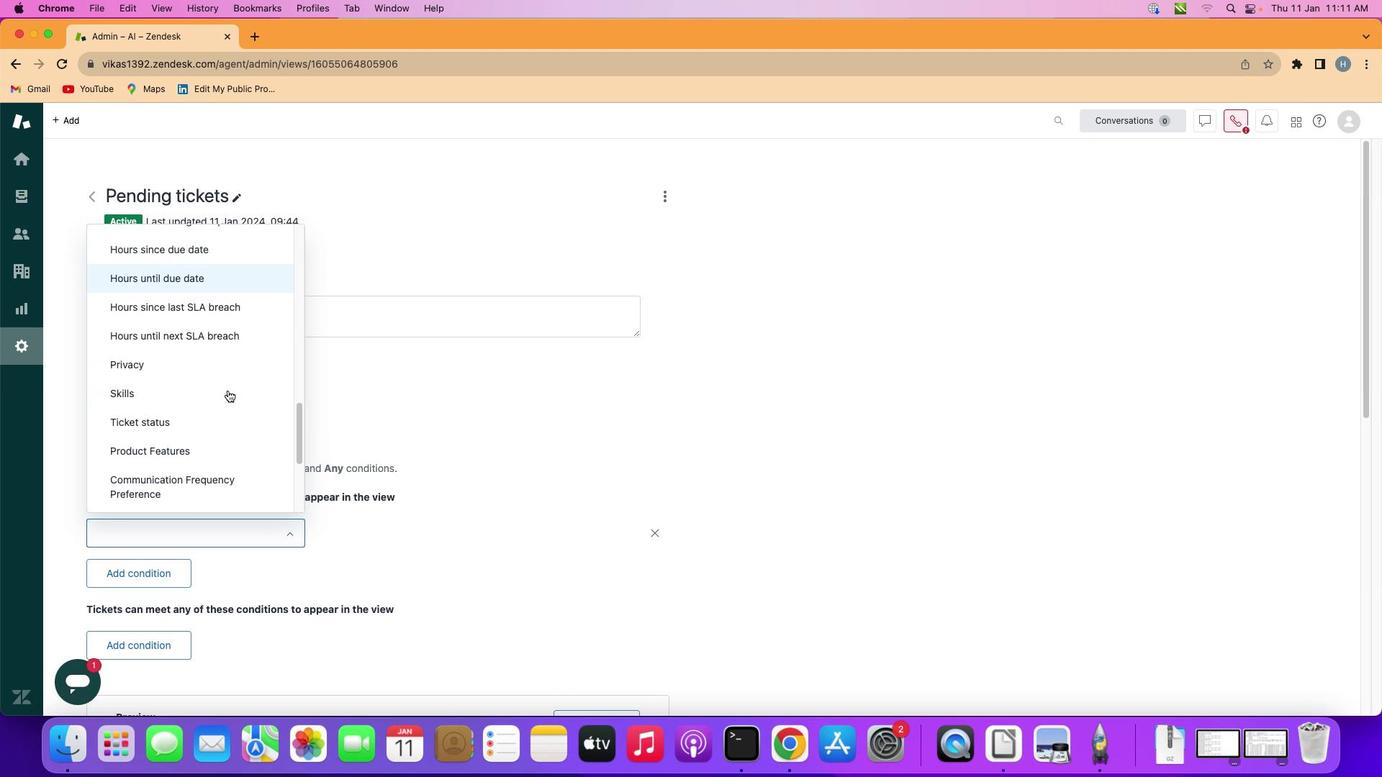 
Action: Mouse scrolled (229, 392) with delta (2, 1)
Screenshot: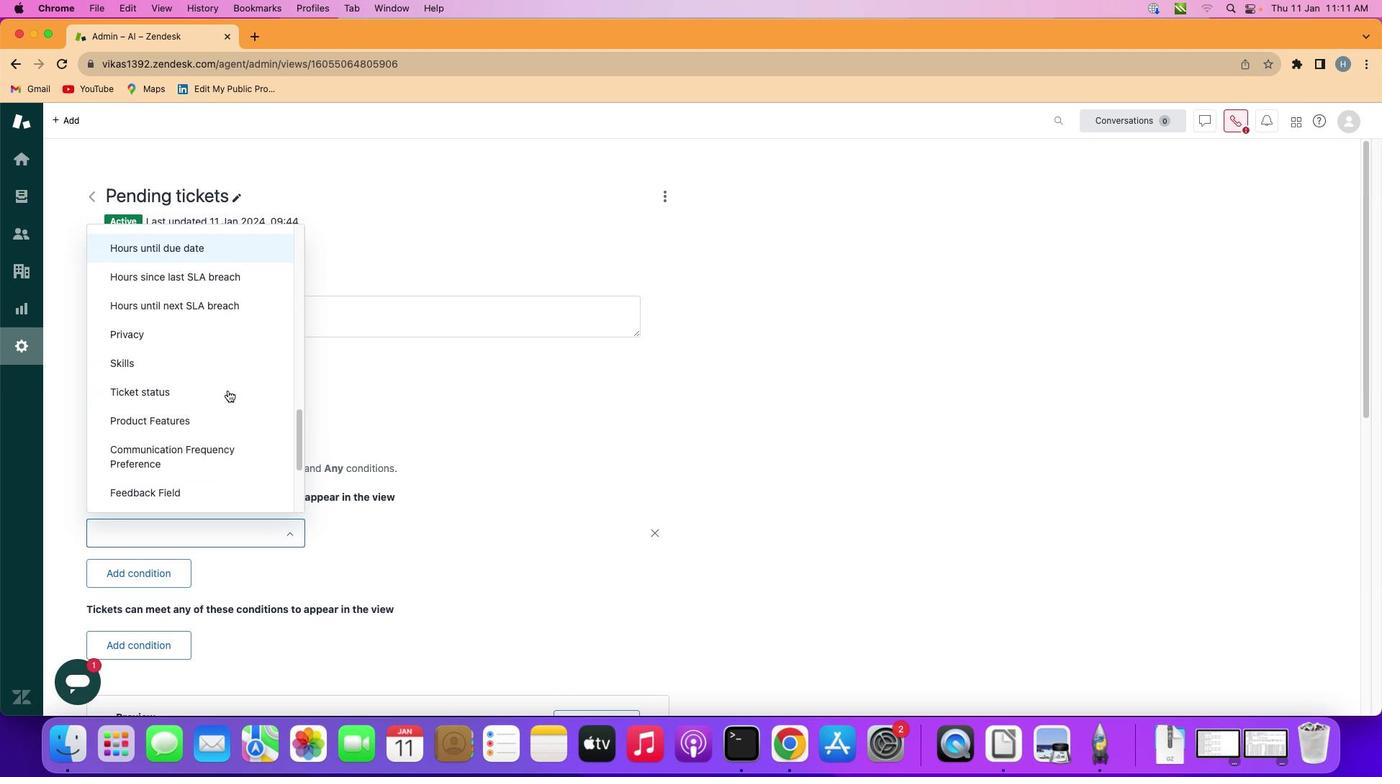 
Action: Mouse scrolled (229, 392) with delta (2, 1)
Screenshot: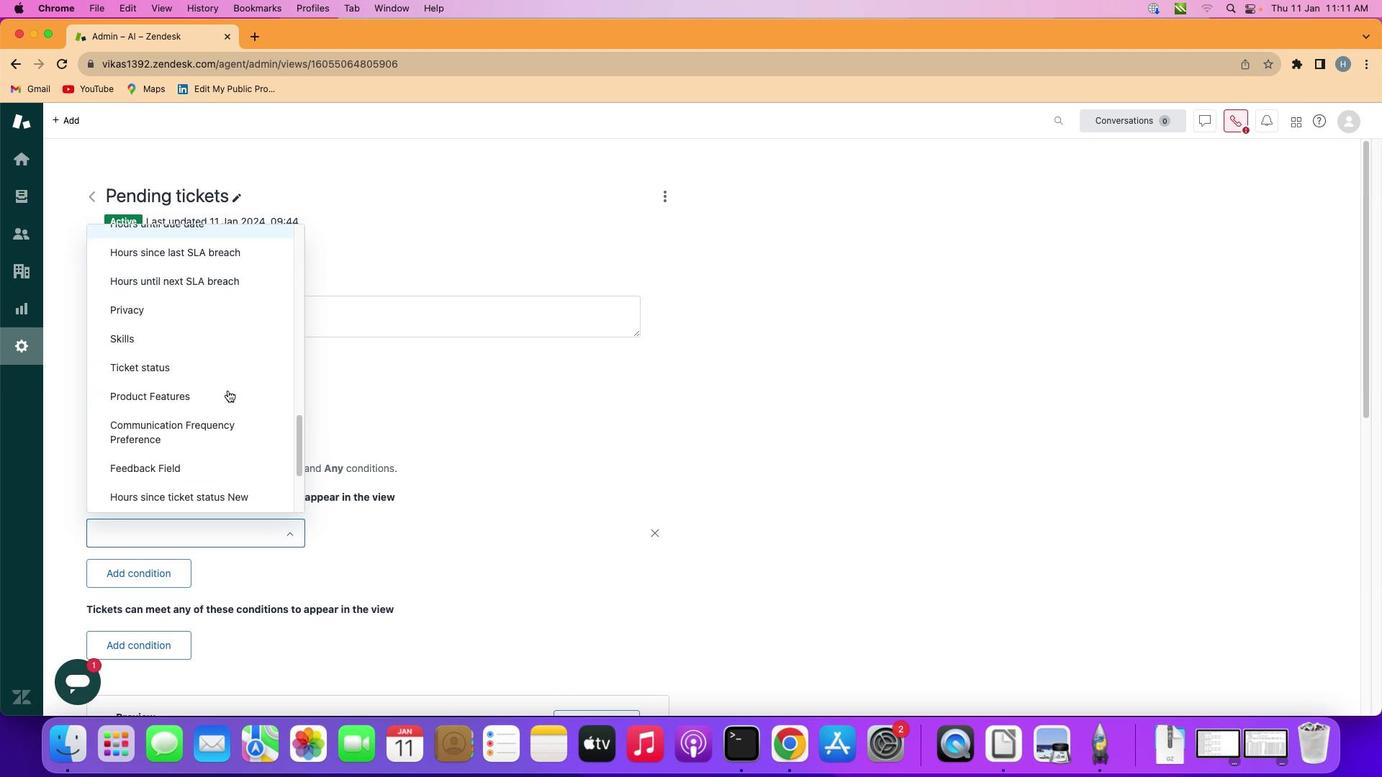 
Action: Mouse scrolled (229, 392) with delta (2, 1)
Screenshot: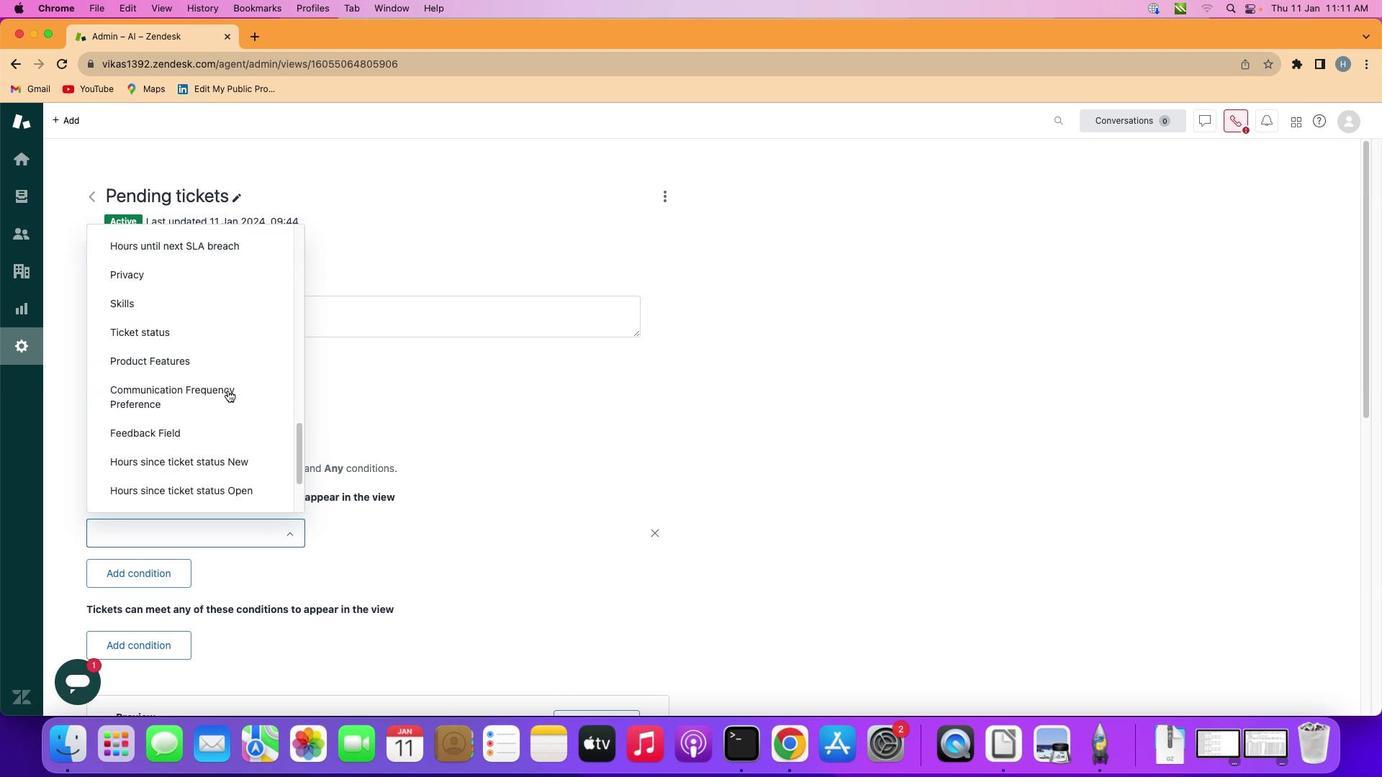 
Action: Mouse moved to (239, 462)
Screenshot: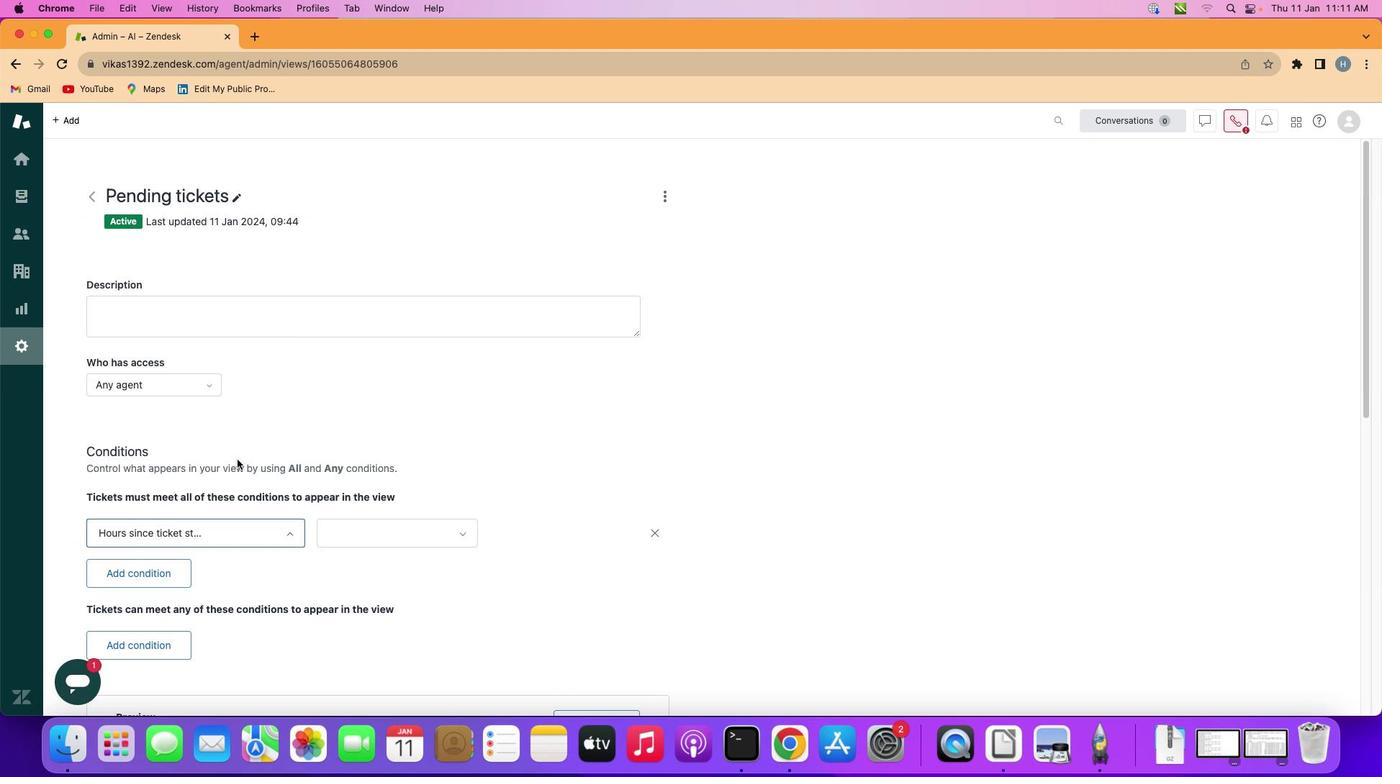
Action: Mouse pressed left at (239, 462)
Screenshot: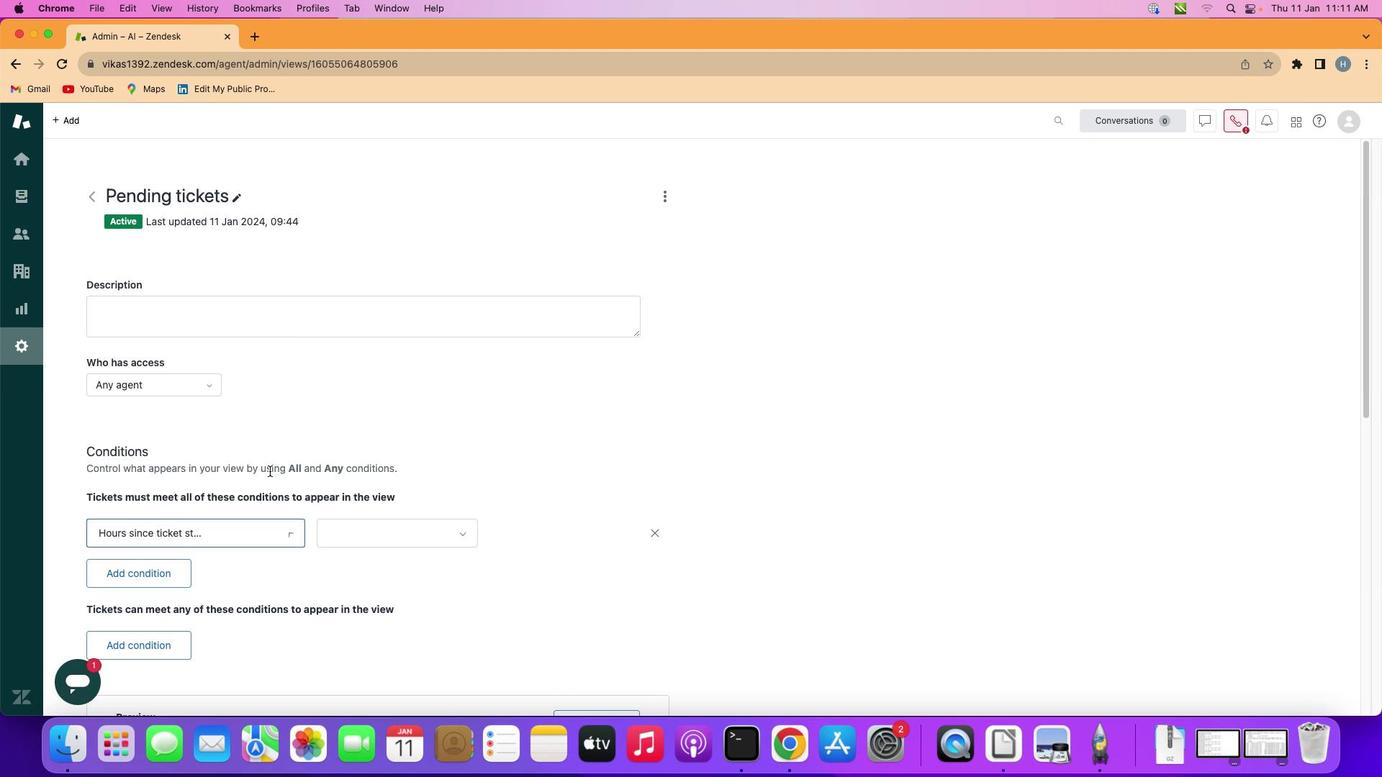 
Action: Mouse moved to (423, 530)
Screenshot: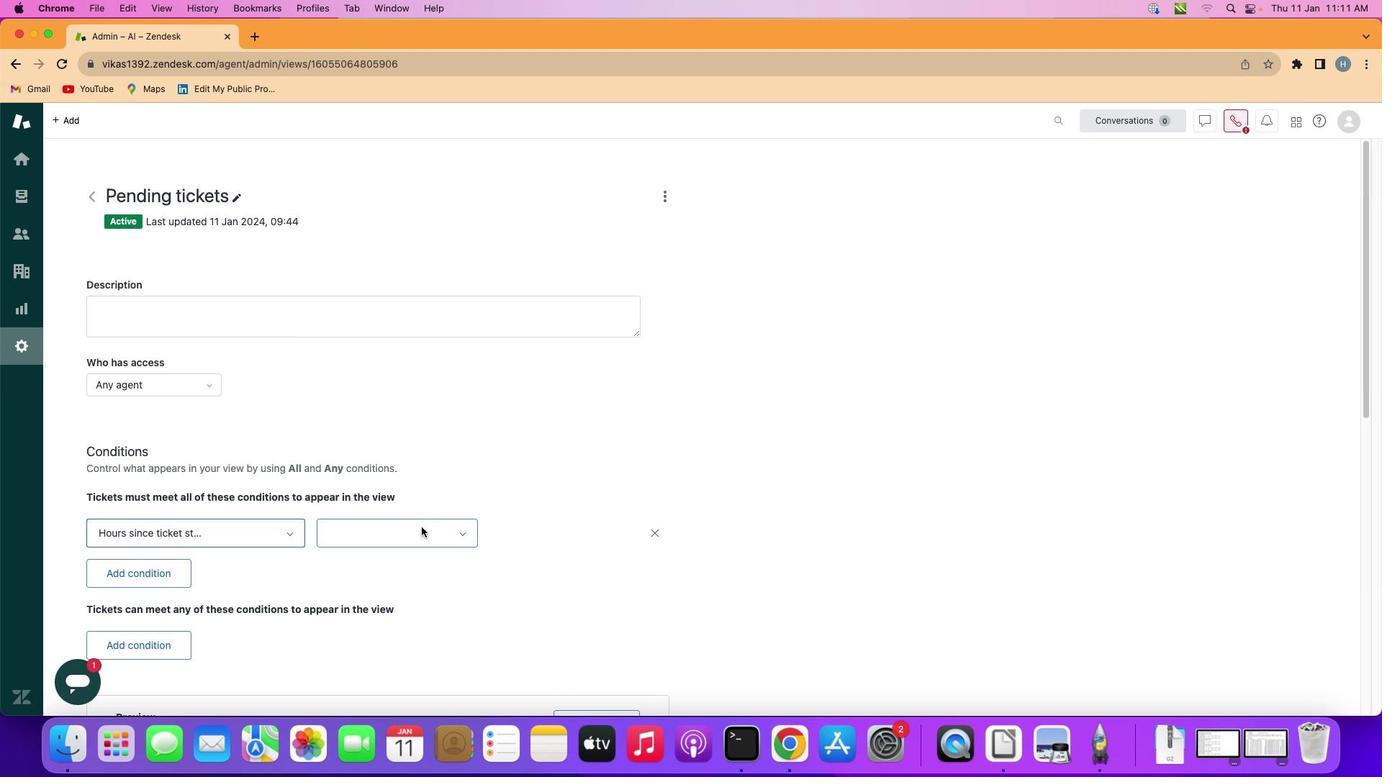 
Action: Mouse pressed left at (423, 530)
Screenshot: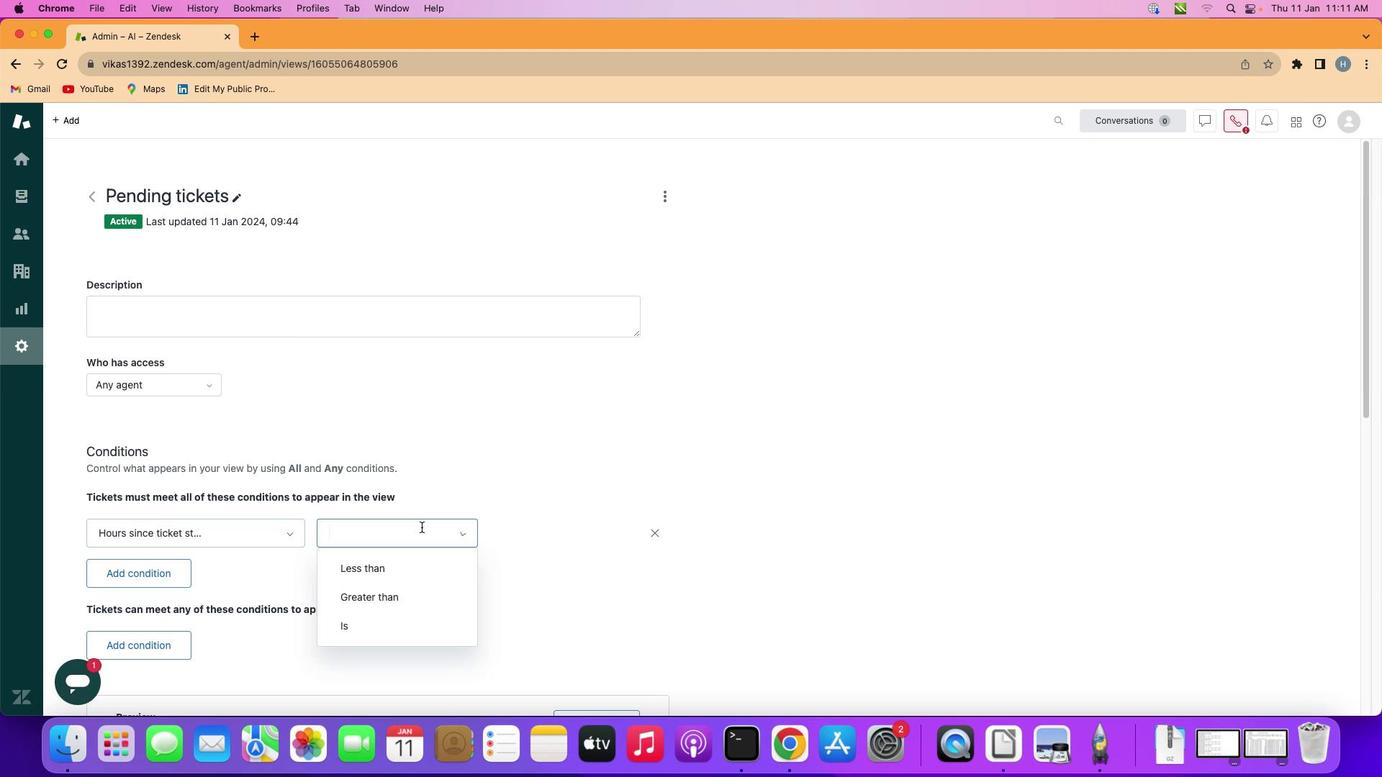 
Action: Mouse moved to (393, 634)
Screenshot: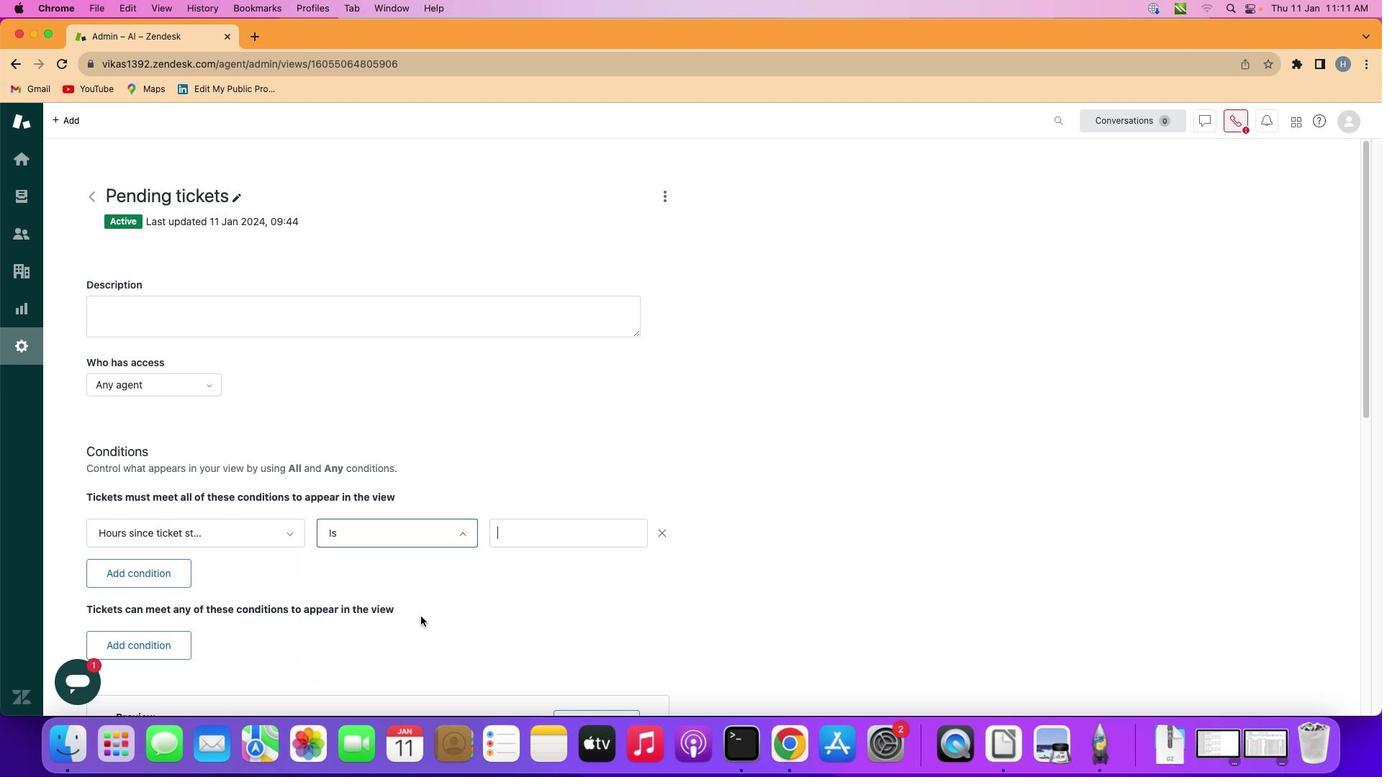 
Action: Mouse pressed left at (393, 634)
Screenshot: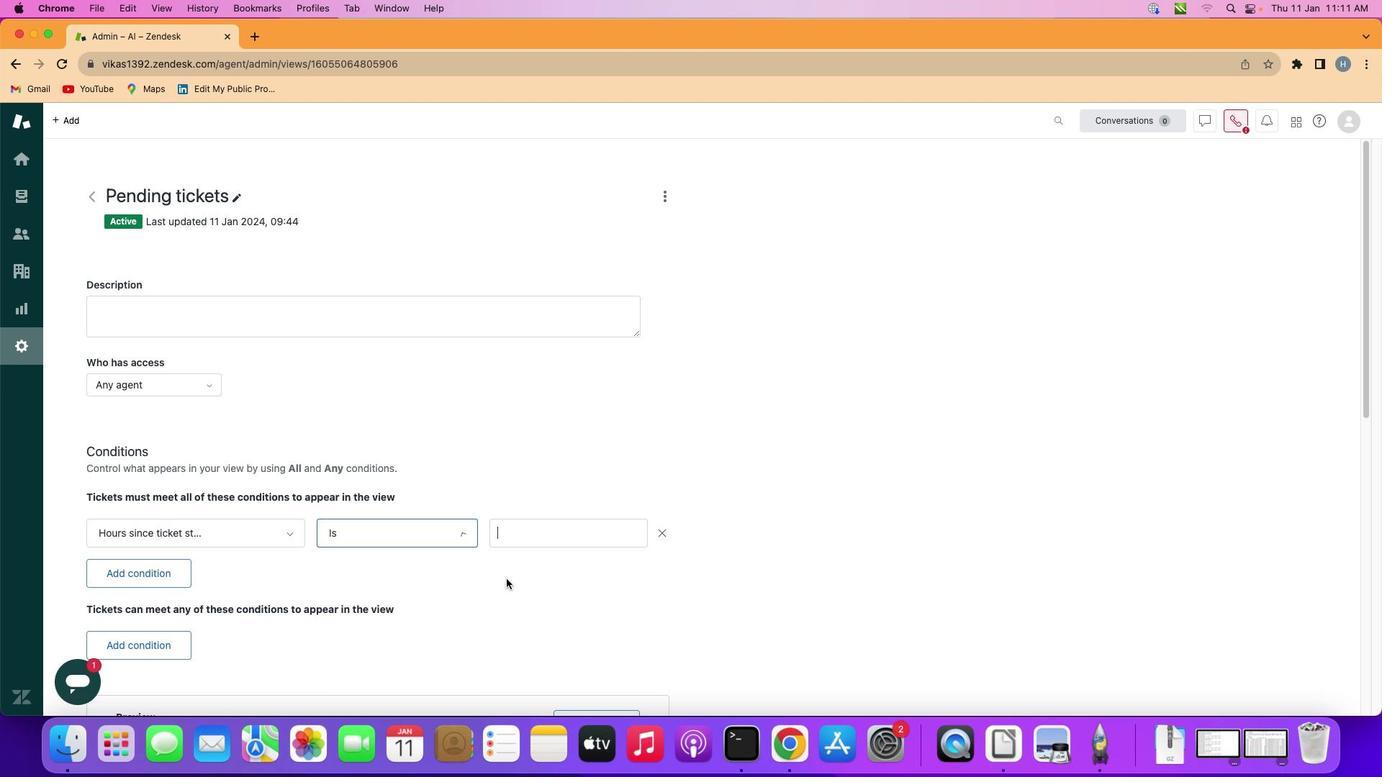 
Action: Mouse moved to (560, 533)
Screenshot: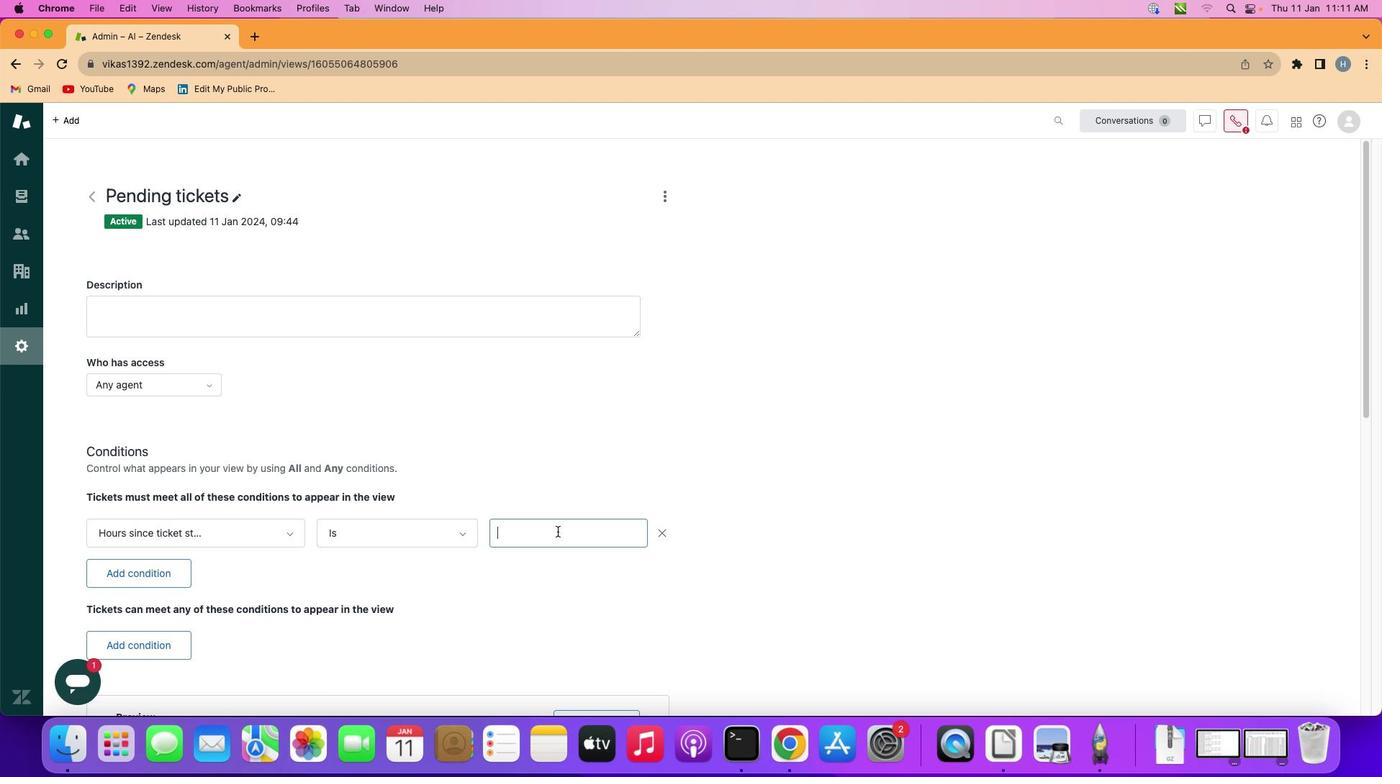 
Action: Mouse pressed left at (560, 533)
Screenshot: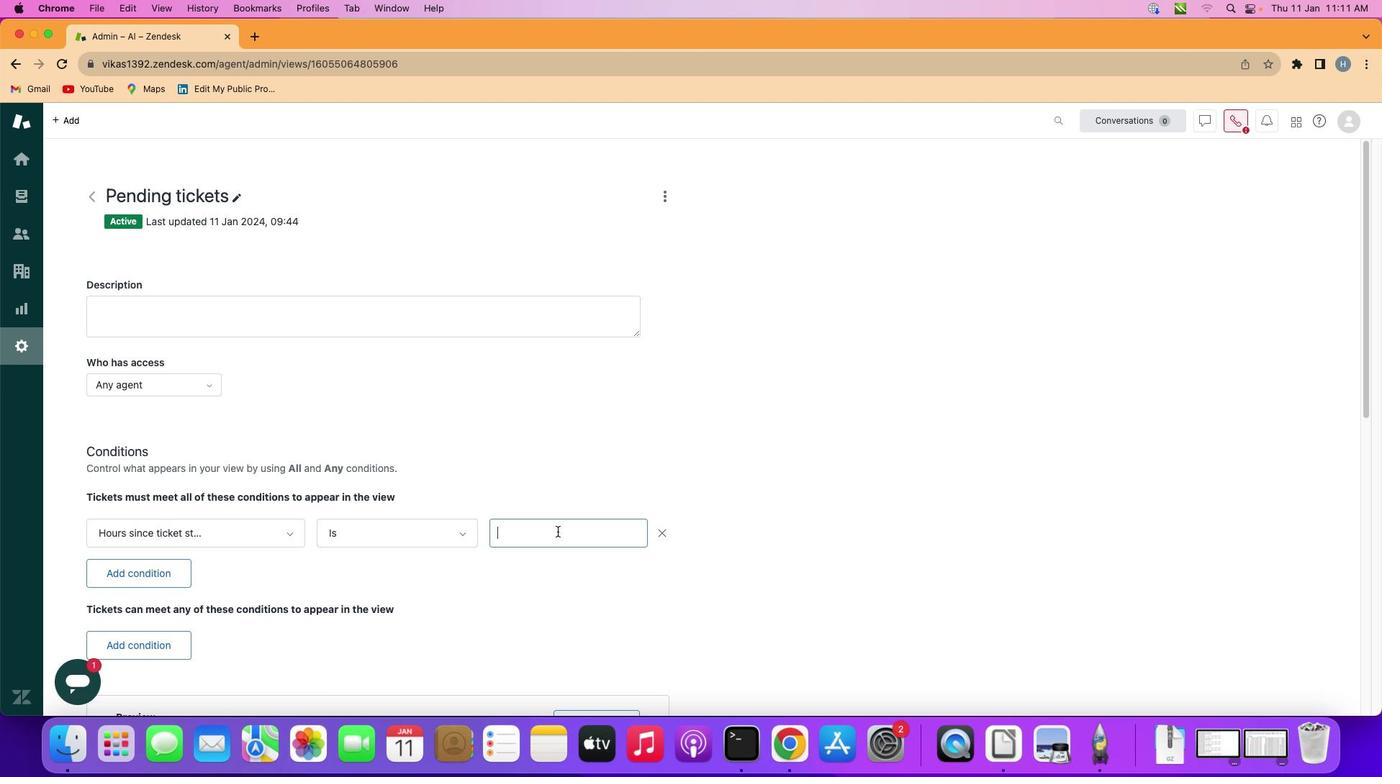 
Action: Key pressed Key.shift'S''i''x''t''y'
Screenshot: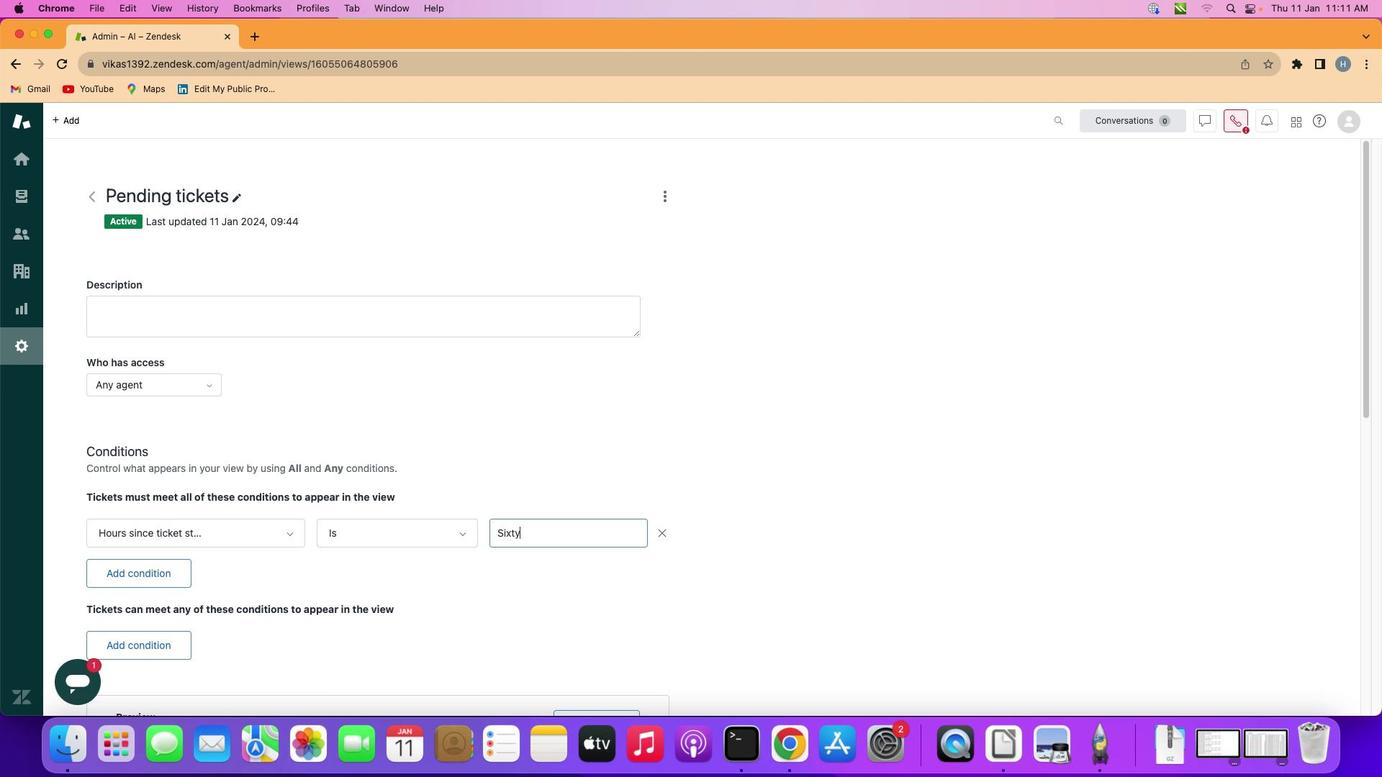 
Action: Mouse moved to (564, 568)
Screenshot: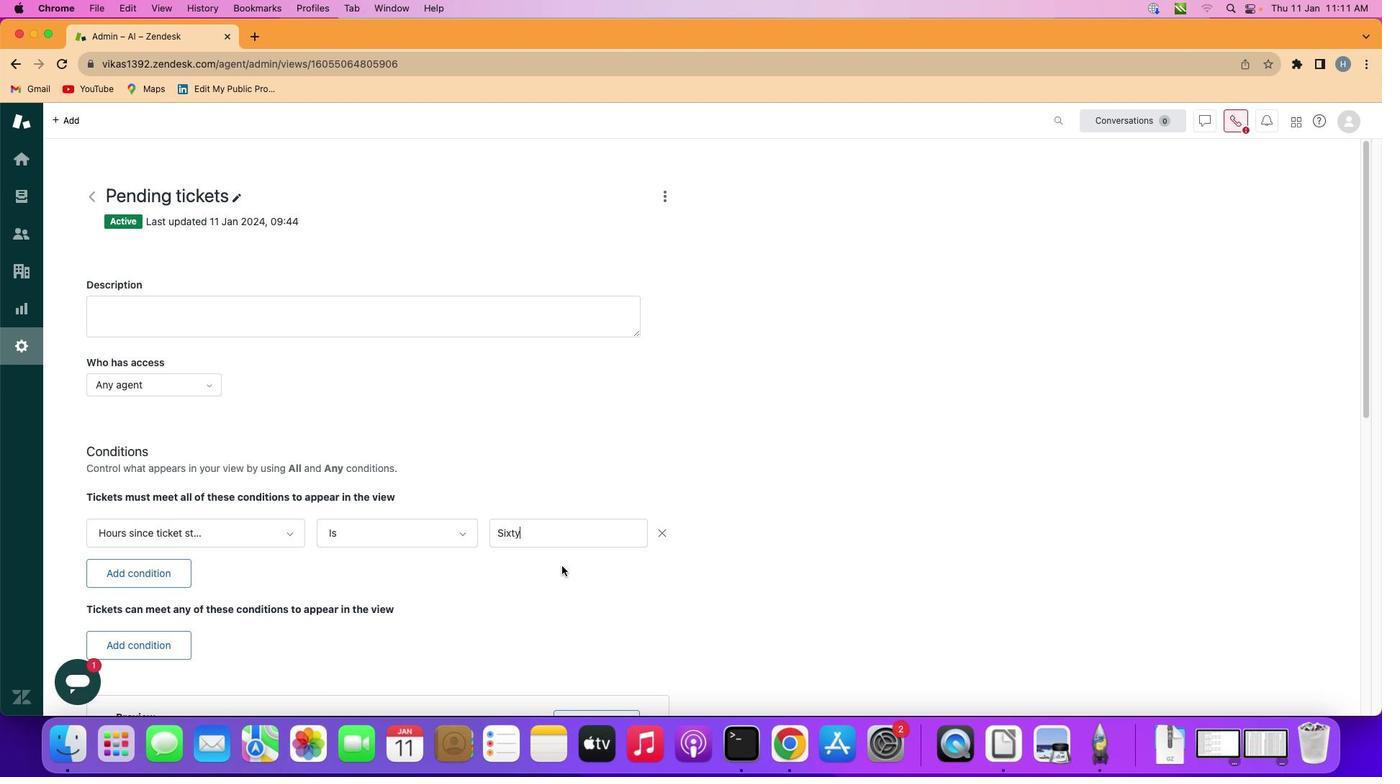 
